 Task: Find connections with filter location Shāhpur with filter topic #branding with filter profile language English with filter current company M. Gheewala Global HR Consultants with filter school Acharya Nagarjuna University with filter industry Economic Programs with filter service category SupportTechnical Writing with filter keywords title Managing Partner
Action: Mouse moved to (518, 69)
Screenshot: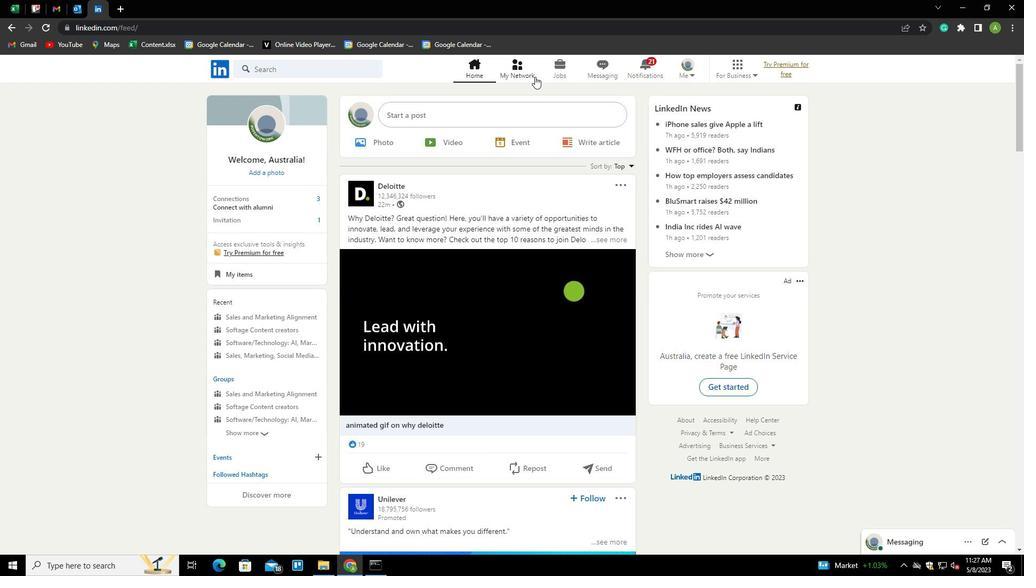 
Action: Mouse pressed left at (518, 69)
Screenshot: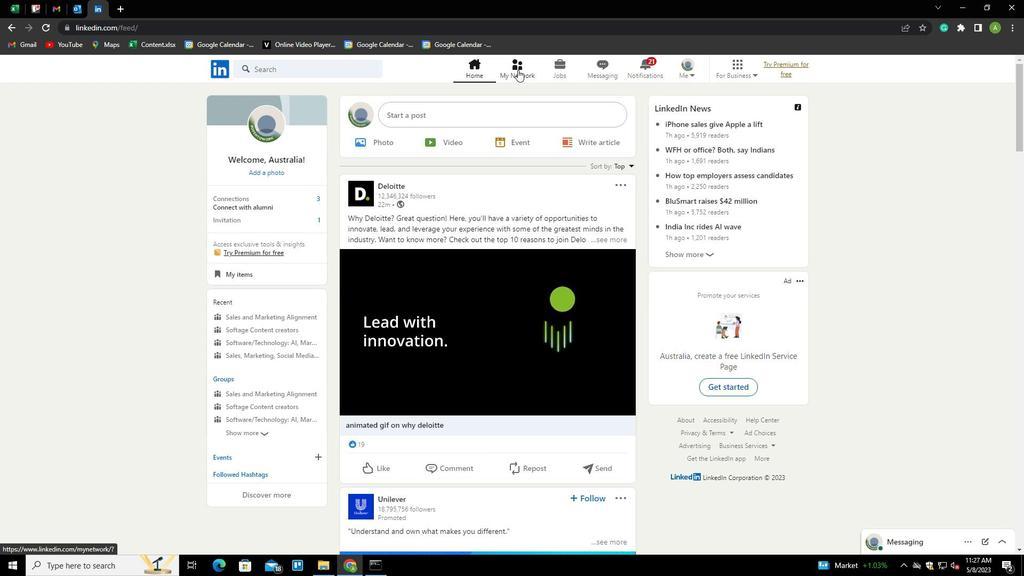 
Action: Mouse moved to (301, 125)
Screenshot: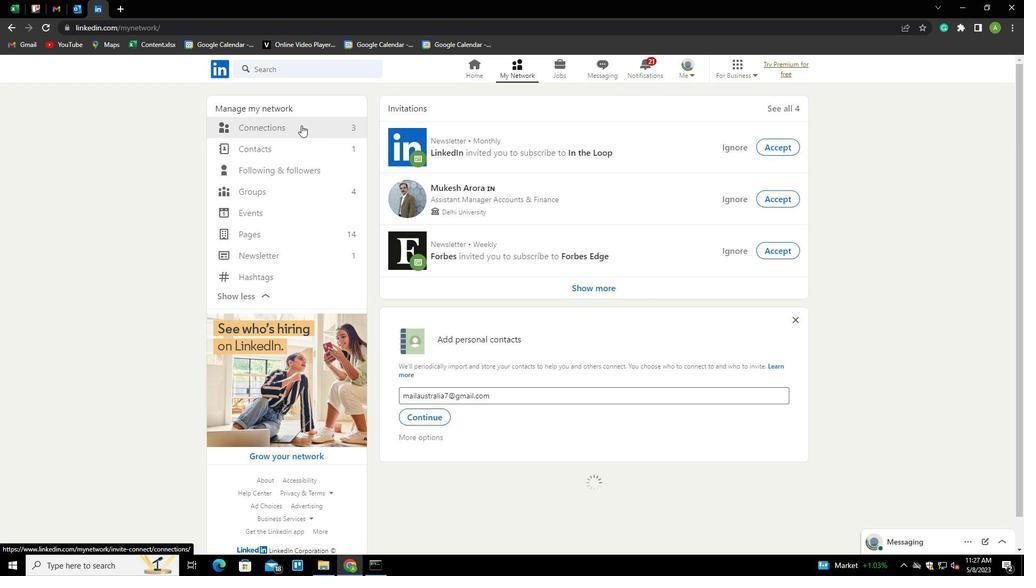 
Action: Mouse pressed left at (301, 125)
Screenshot: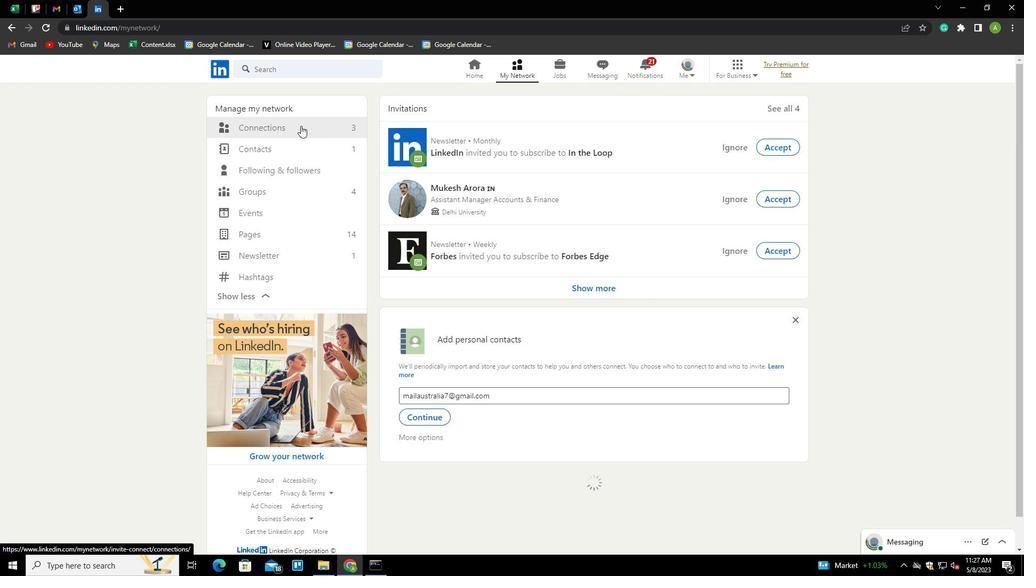 
Action: Mouse moved to (577, 131)
Screenshot: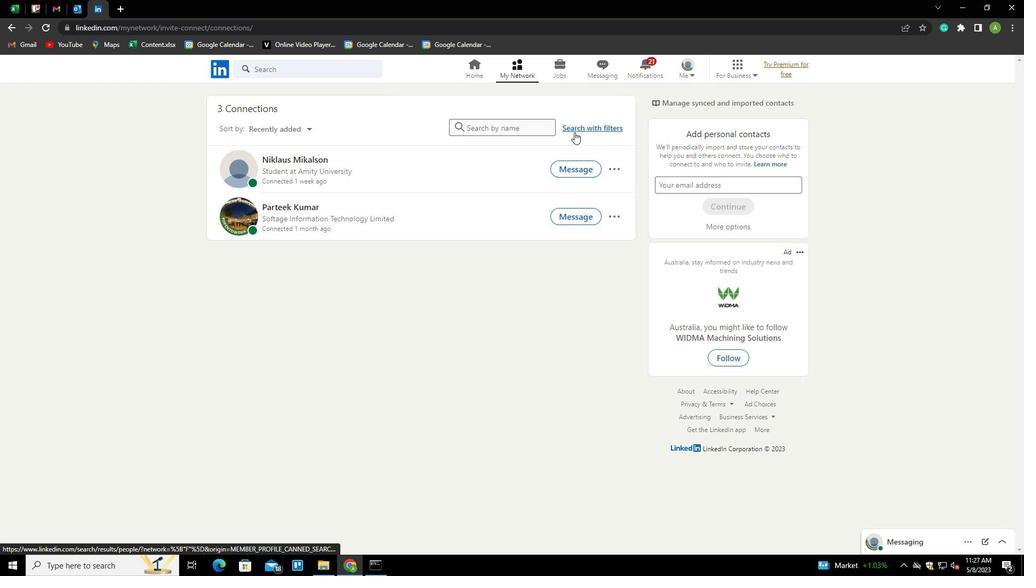 
Action: Mouse pressed left at (577, 131)
Screenshot: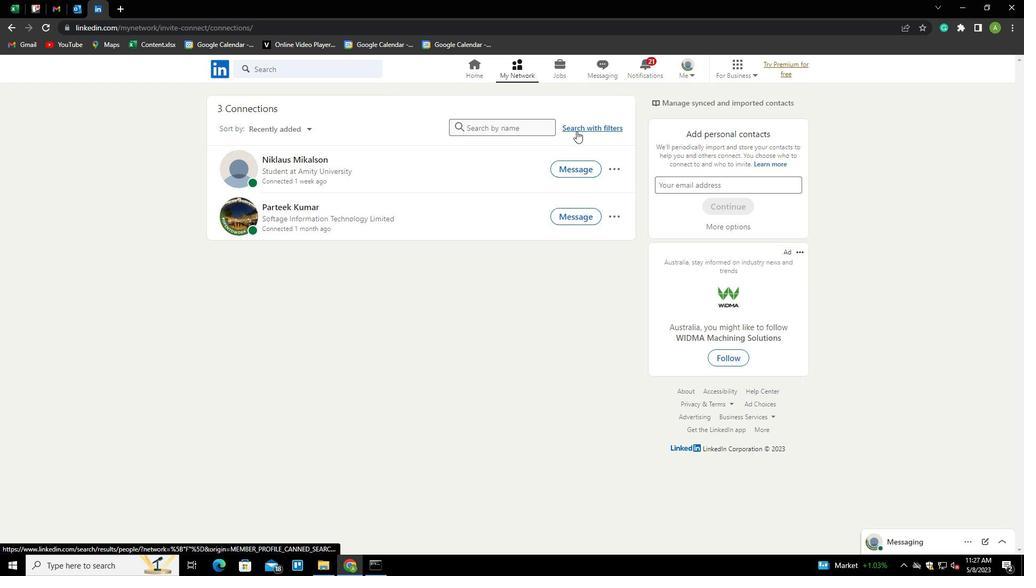 
Action: Mouse moved to (547, 103)
Screenshot: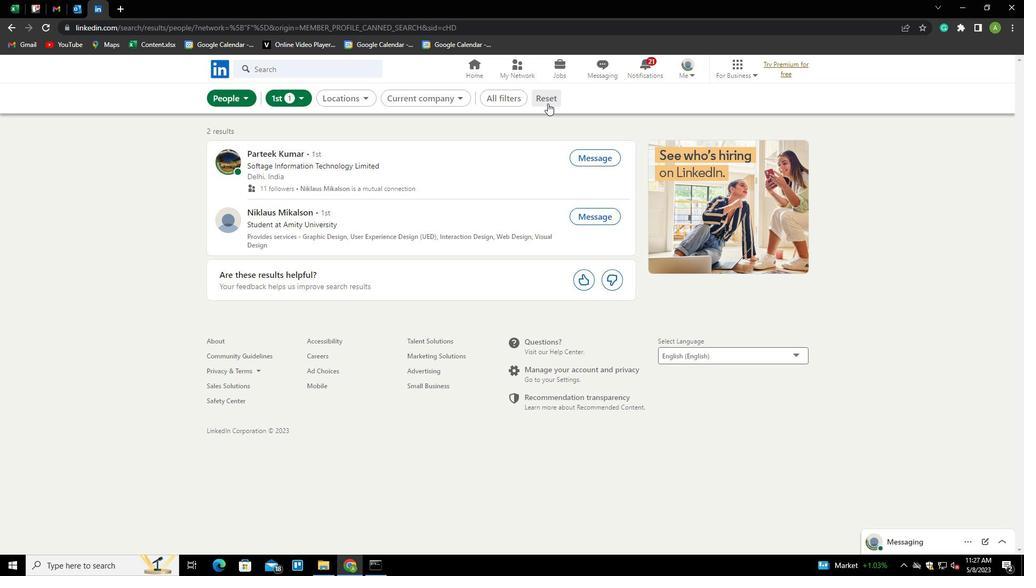 
Action: Mouse pressed left at (547, 103)
Screenshot: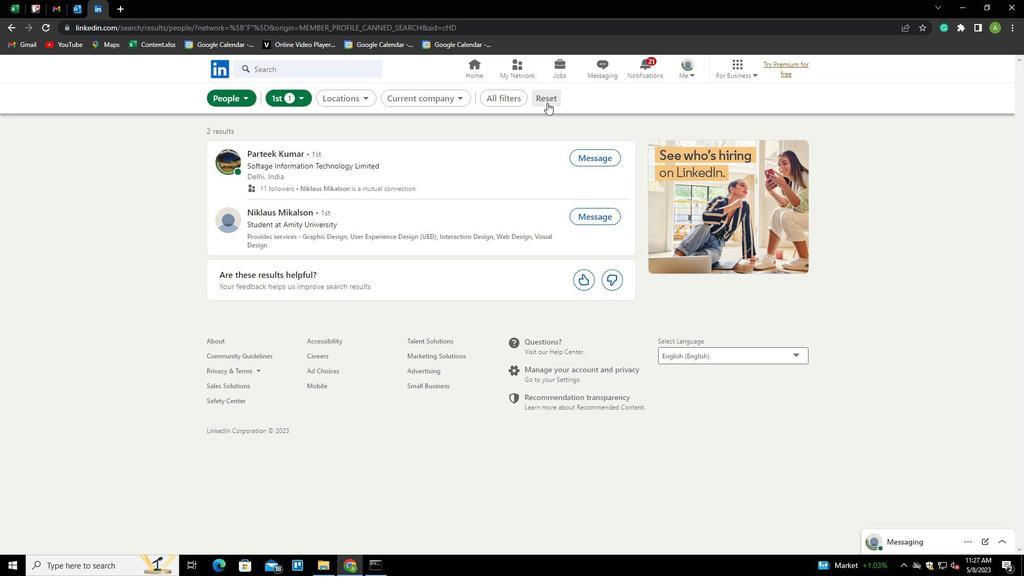 
Action: Mouse moved to (538, 101)
Screenshot: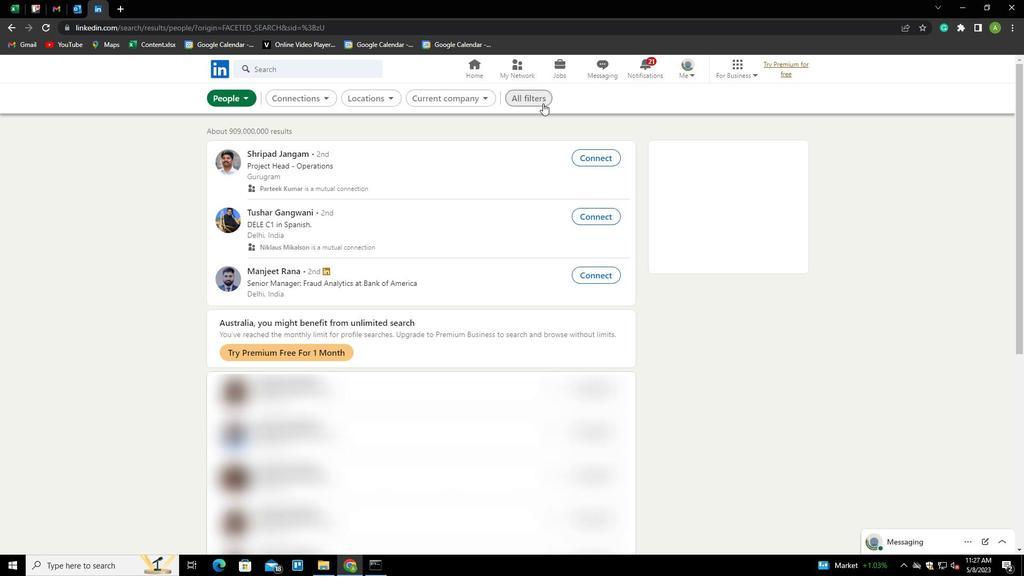 
Action: Mouse pressed left at (538, 101)
Screenshot: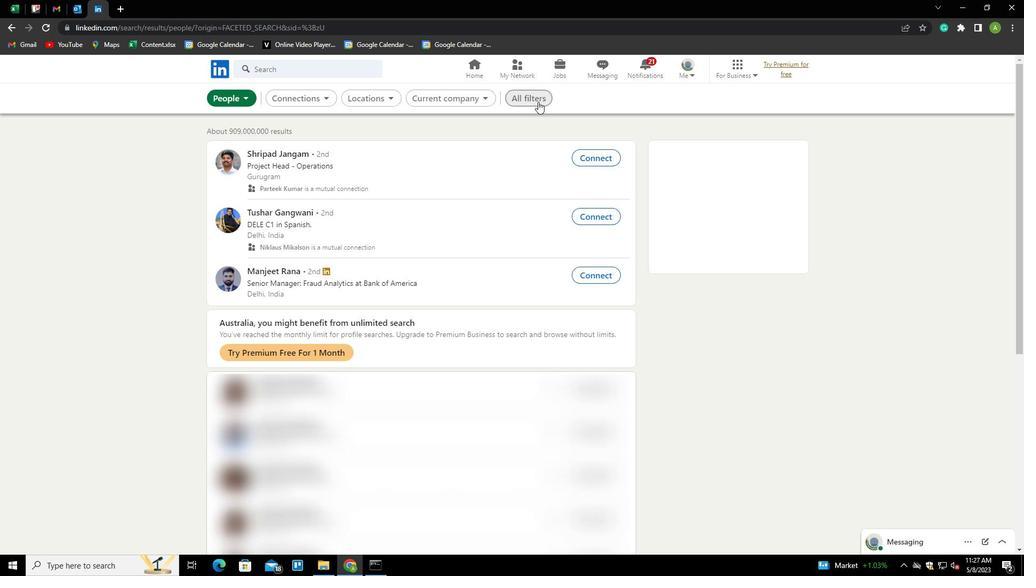 
Action: Mouse moved to (990, 309)
Screenshot: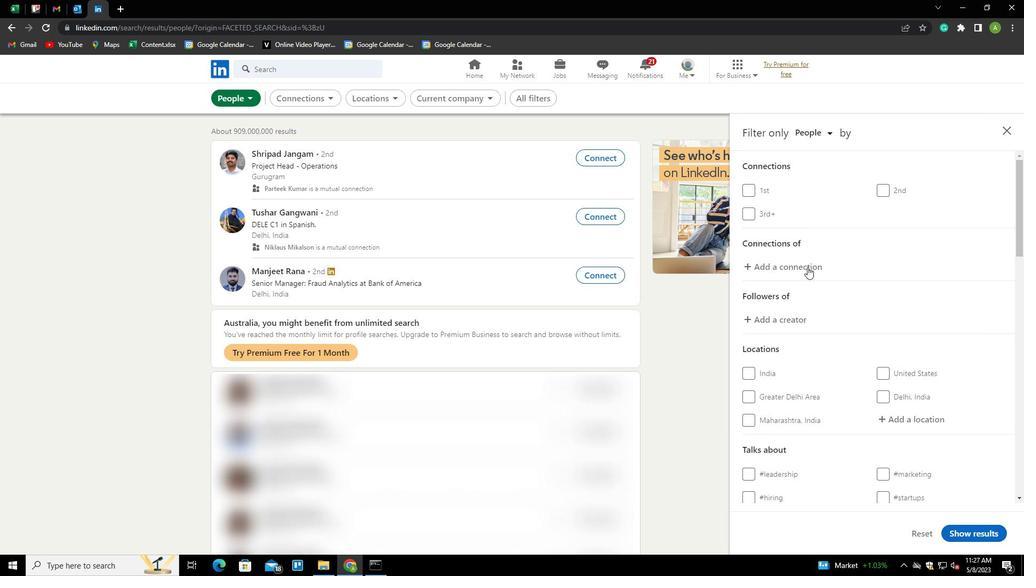 
Action: Mouse scrolled (990, 308) with delta (0, 0)
Screenshot: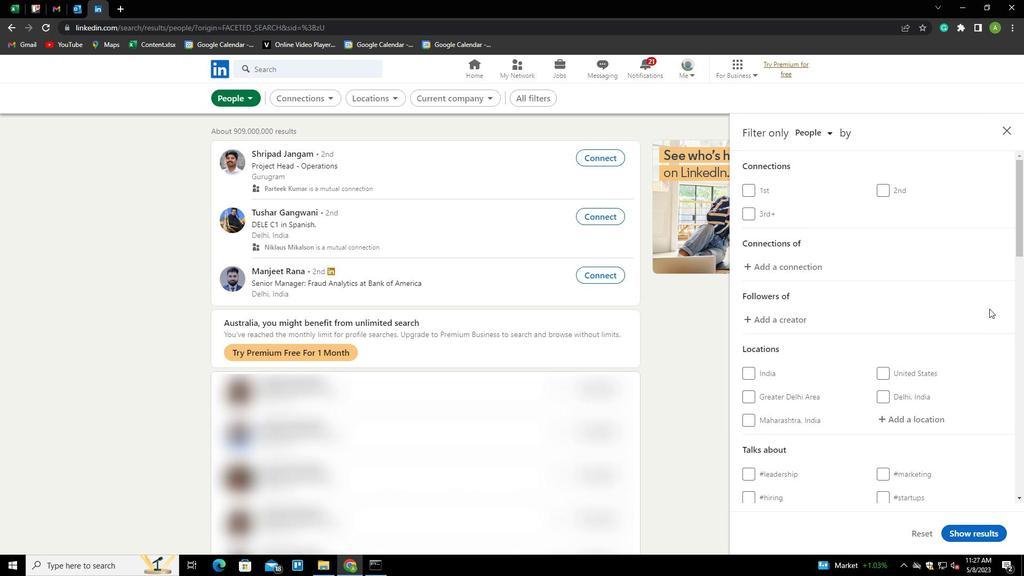 
Action: Mouse scrolled (990, 308) with delta (0, 0)
Screenshot: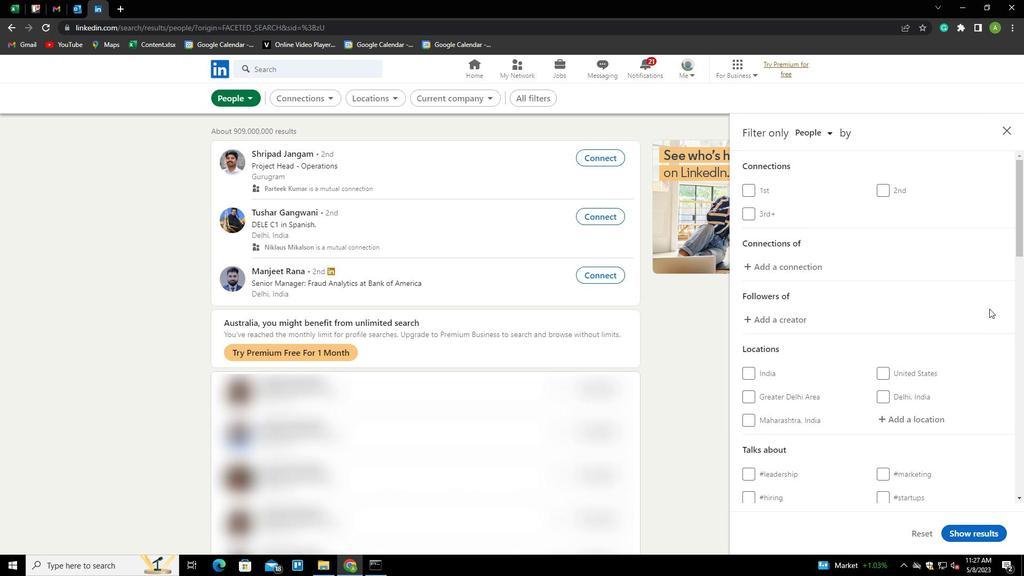 
Action: Mouse moved to (914, 312)
Screenshot: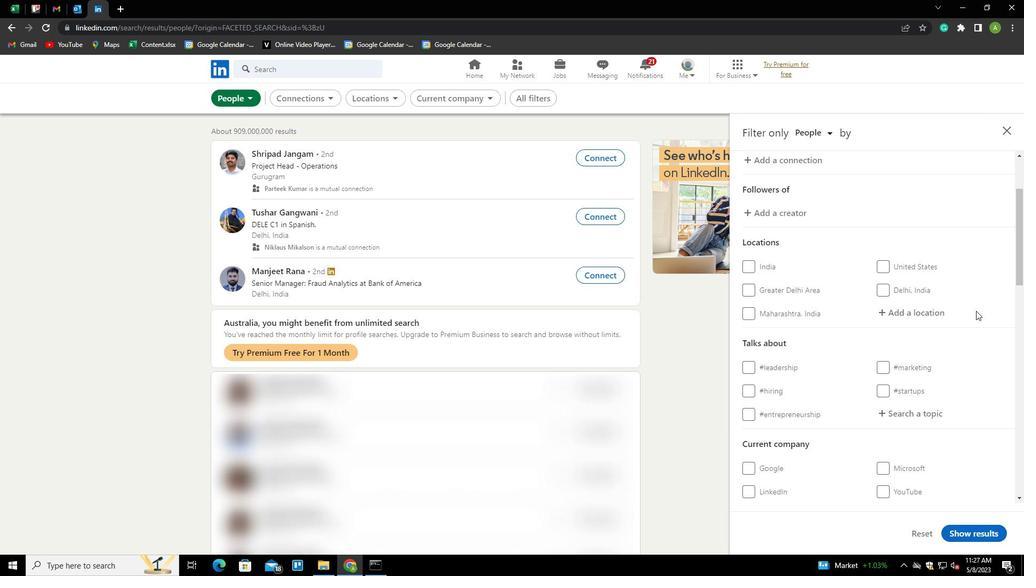 
Action: Mouse pressed left at (914, 312)
Screenshot: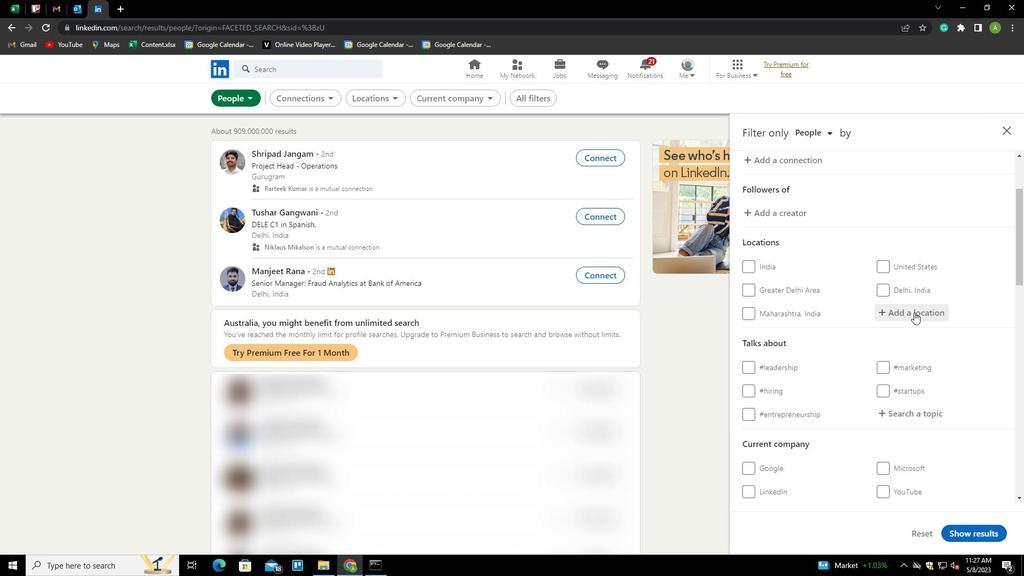 
Action: Key pressed <Key.shift><Key.shift><Key.shift><Key.shift><Key.shift><Key.shift><Key.shift><Key.shift>SHAHPUR<Key.down><Key.enter>
Screenshot: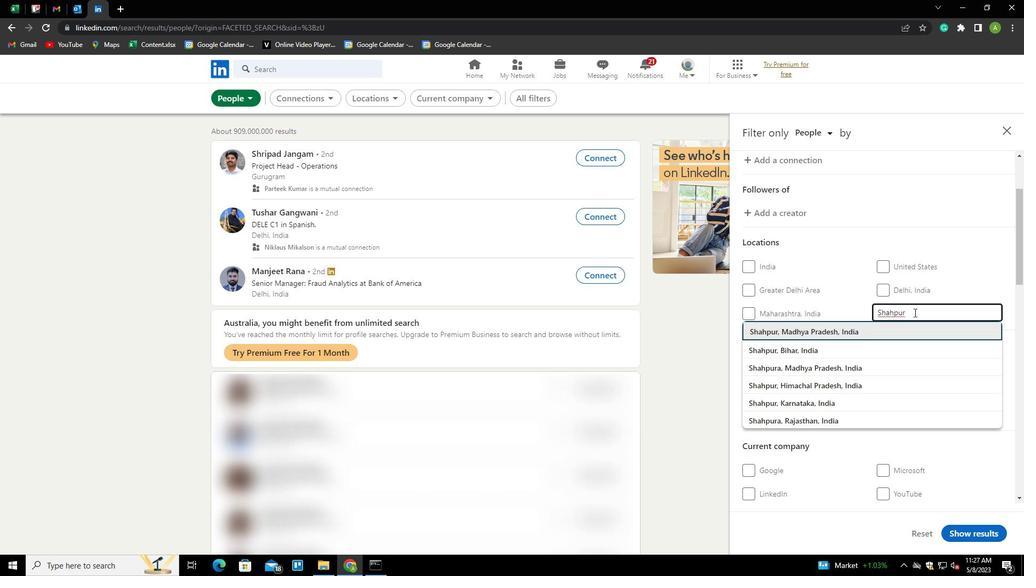 
Action: Mouse moved to (904, 317)
Screenshot: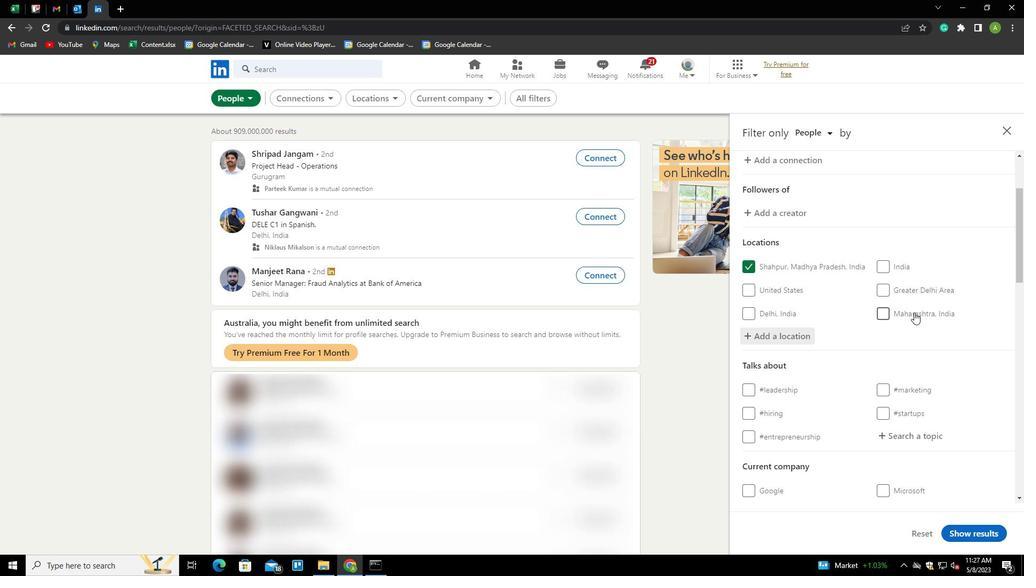 
Action: Mouse scrolled (904, 317) with delta (0, 0)
Screenshot: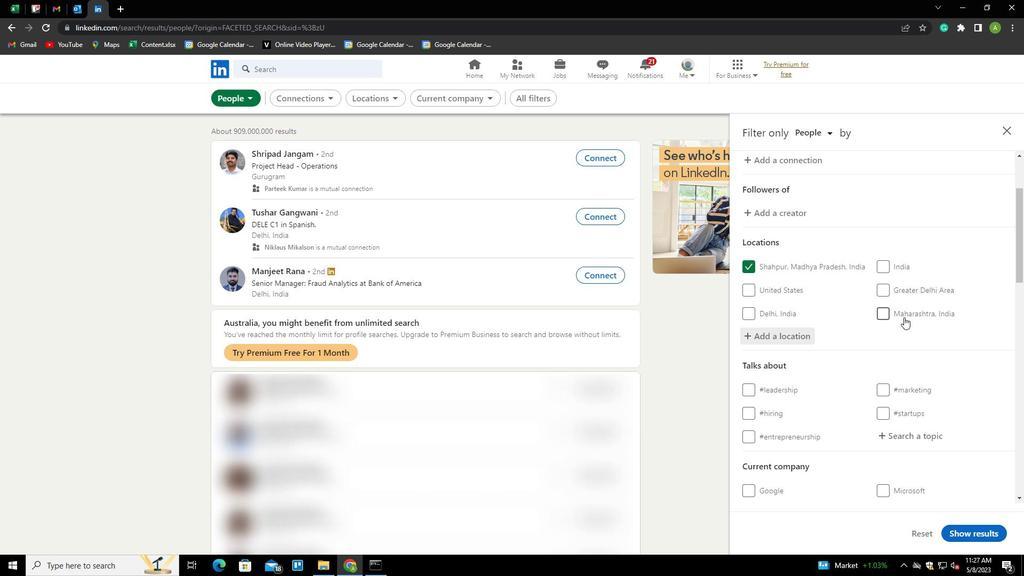 
Action: Mouse scrolled (904, 317) with delta (0, 0)
Screenshot: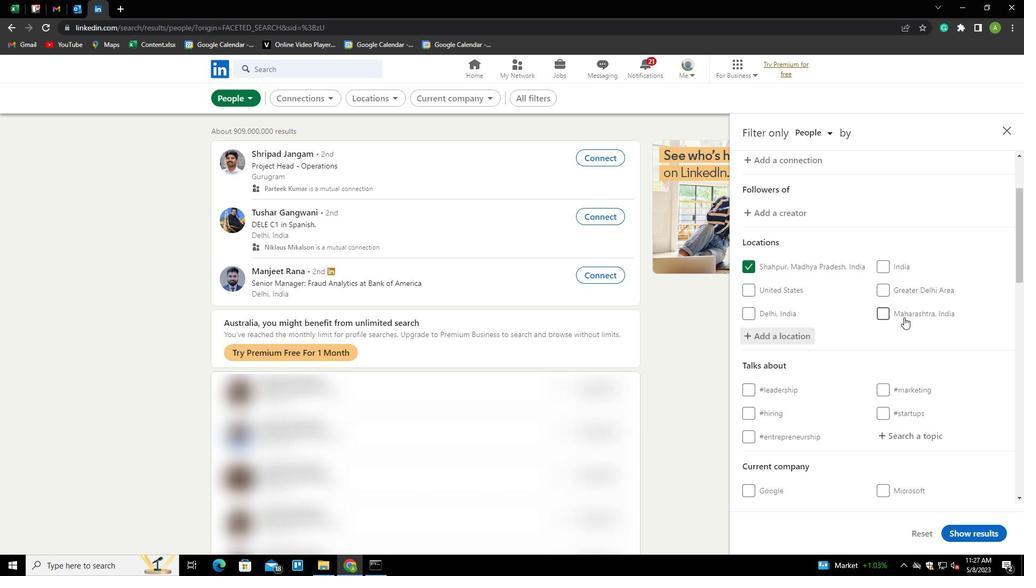 
Action: Mouse moved to (901, 334)
Screenshot: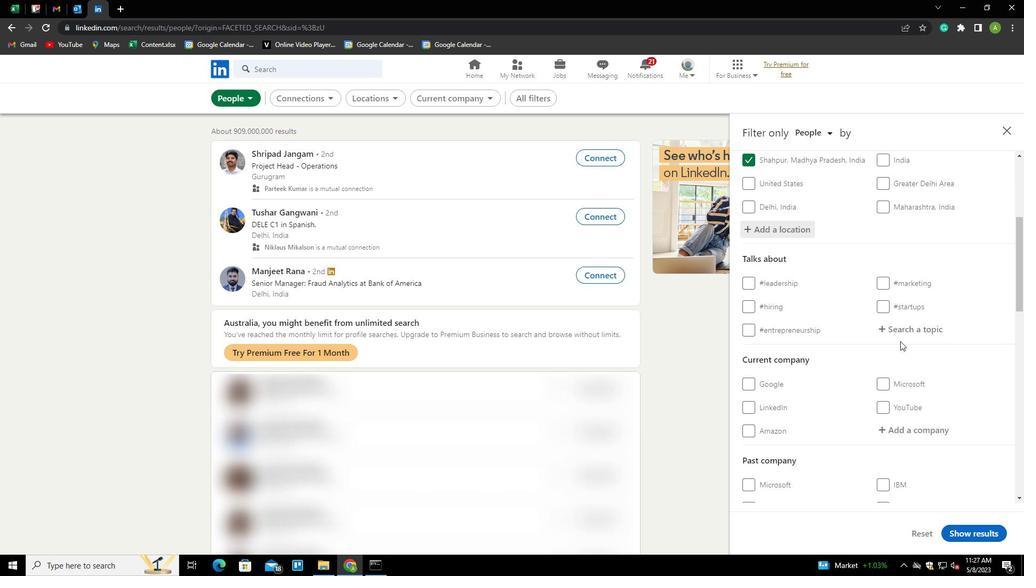 
Action: Mouse pressed left at (901, 334)
Screenshot: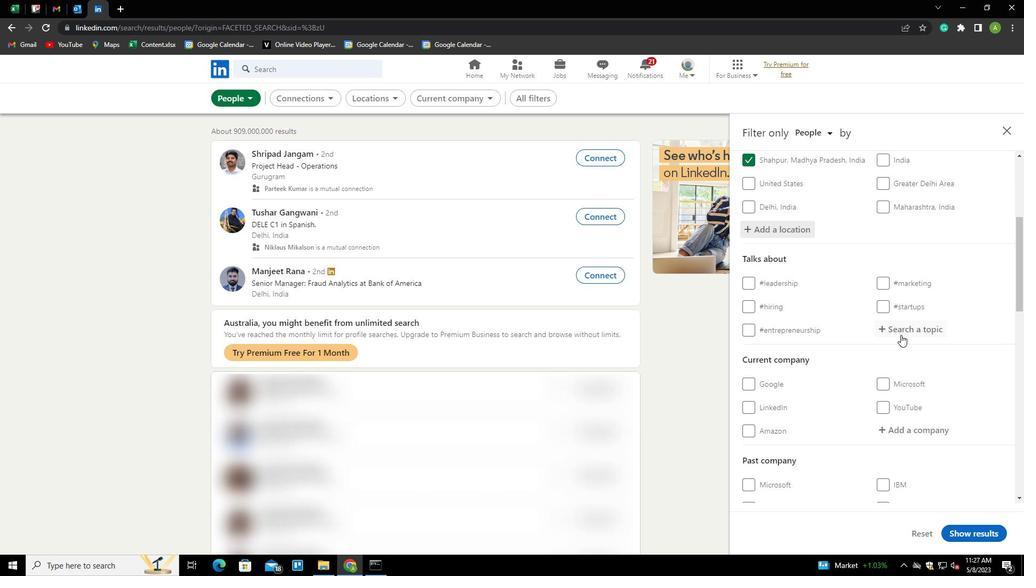 
Action: Key pressed BRANDING<Key.down><Key.enter>
Screenshot: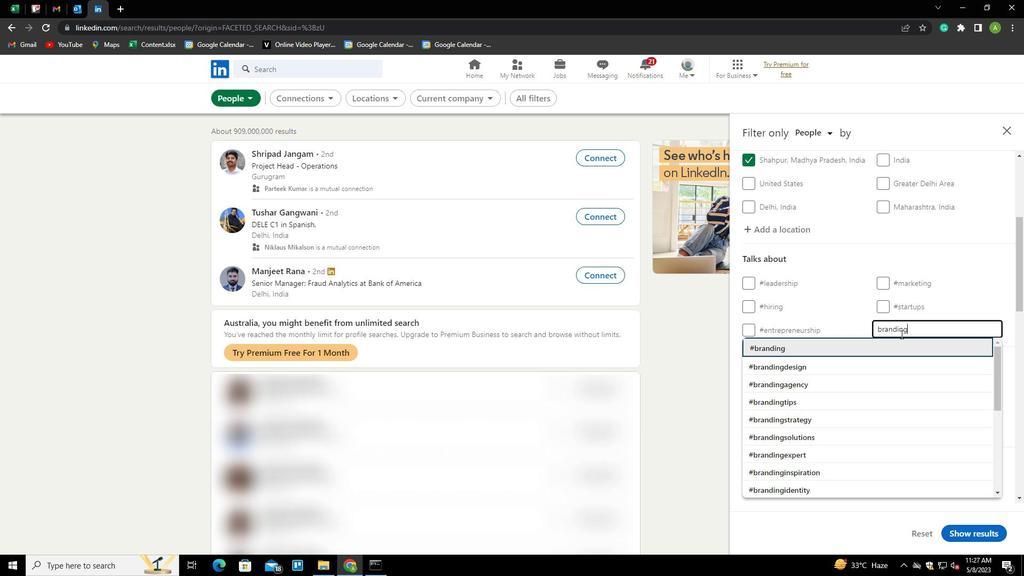 
Action: Mouse scrolled (901, 334) with delta (0, 0)
Screenshot: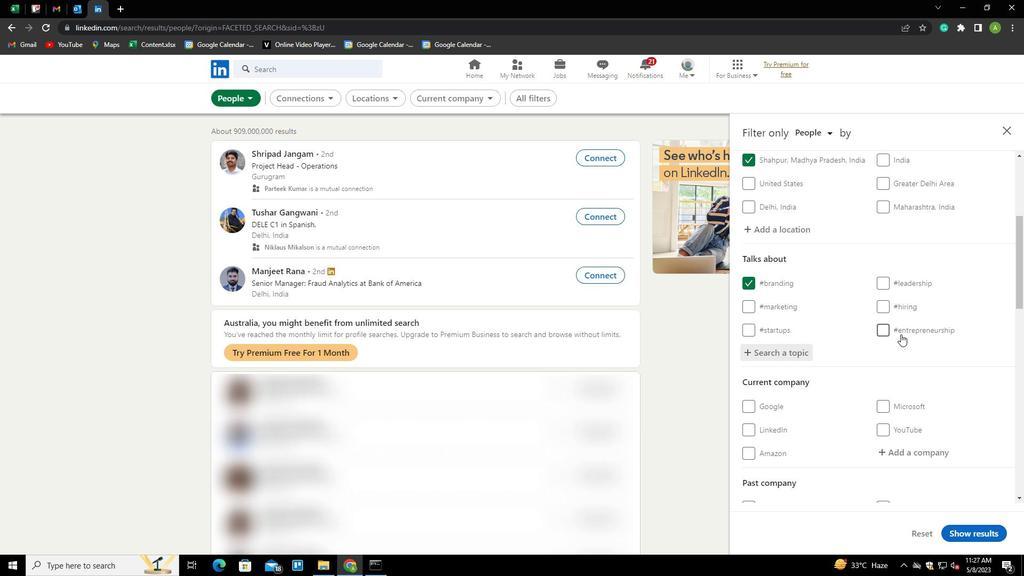 
Action: Mouse moved to (900, 335)
Screenshot: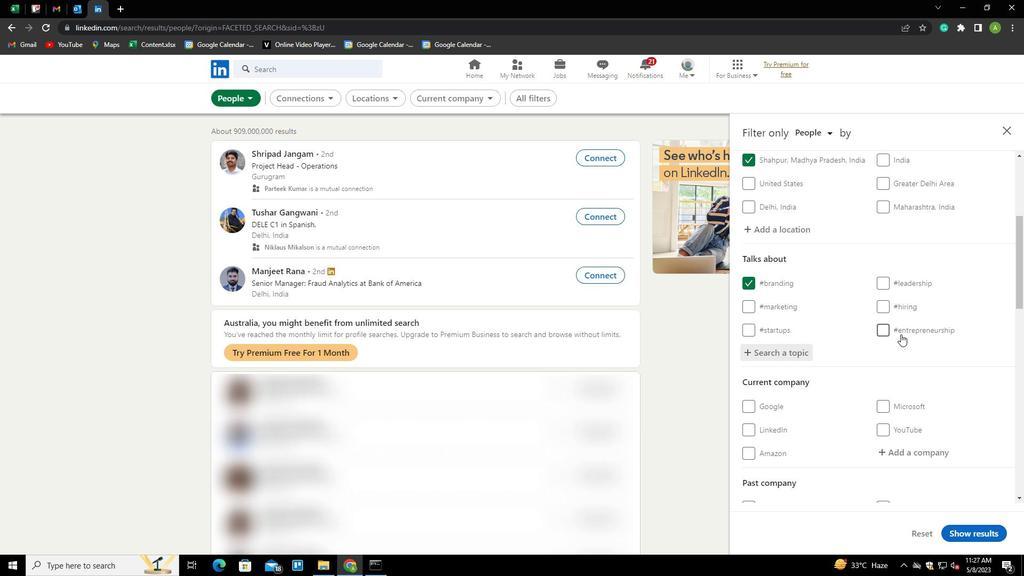 
Action: Mouse scrolled (900, 334) with delta (0, 0)
Screenshot: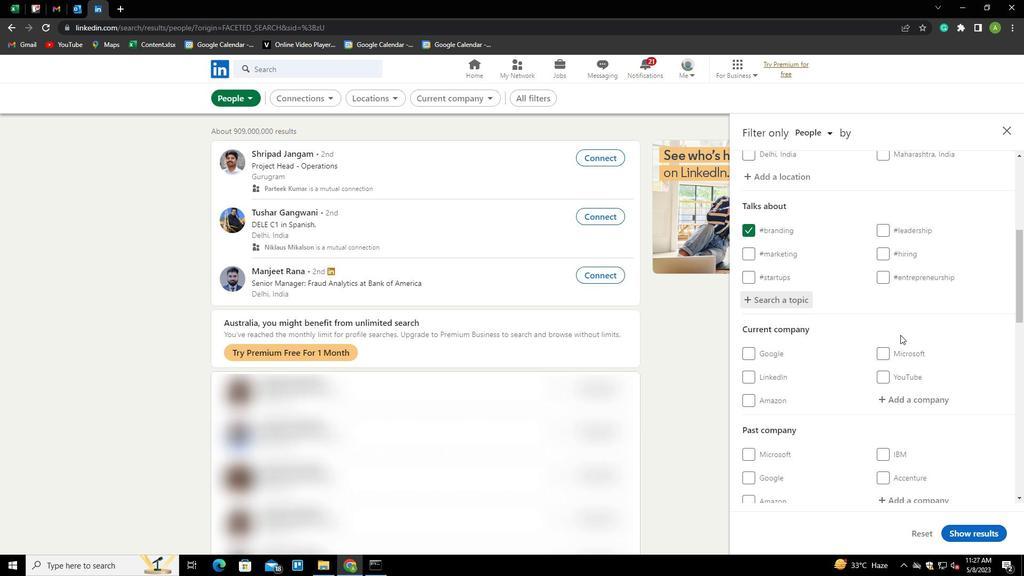 
Action: Mouse scrolled (900, 334) with delta (0, 0)
Screenshot: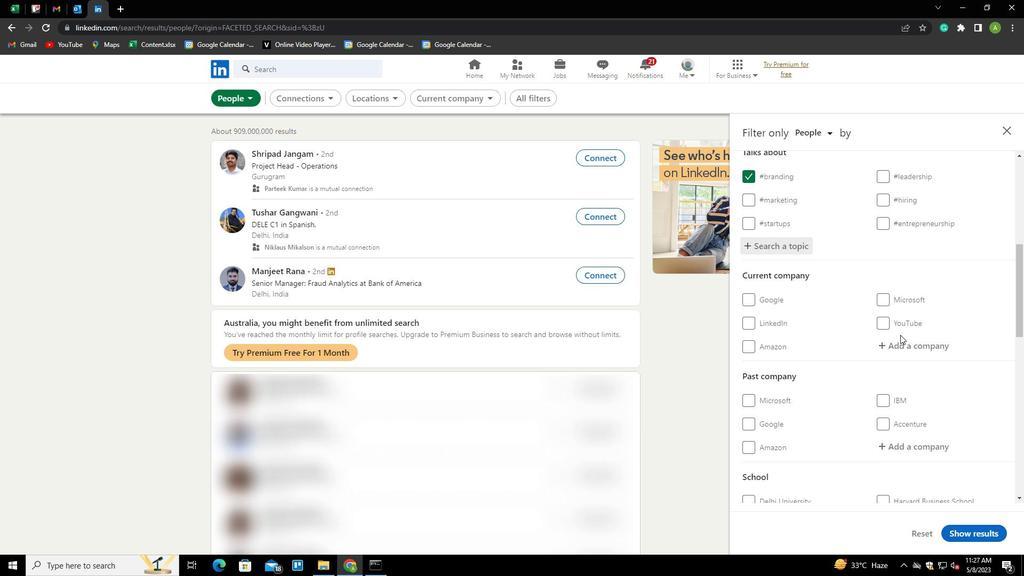 
Action: Mouse scrolled (900, 334) with delta (0, 0)
Screenshot: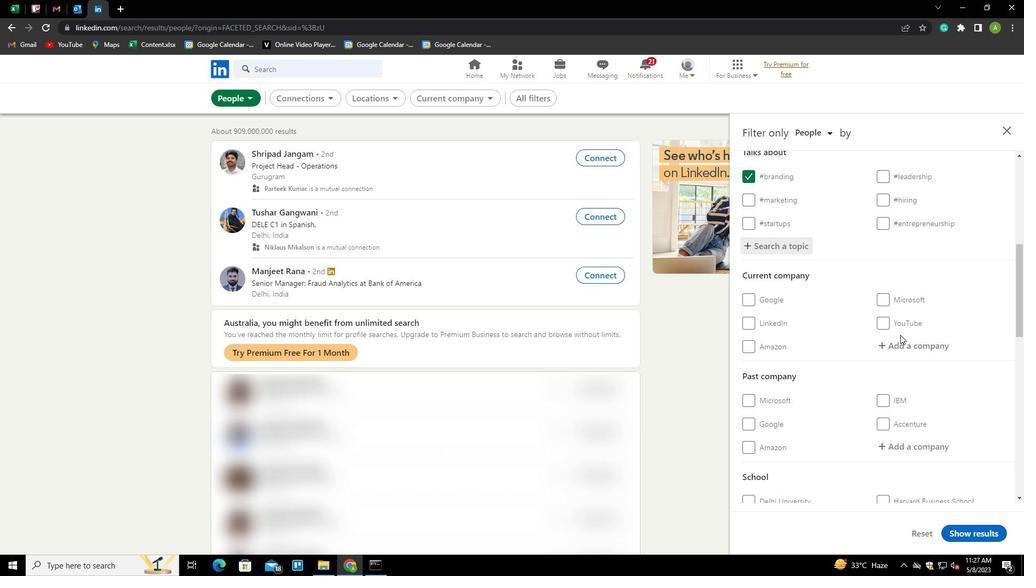 
Action: Mouse scrolled (900, 334) with delta (0, 0)
Screenshot: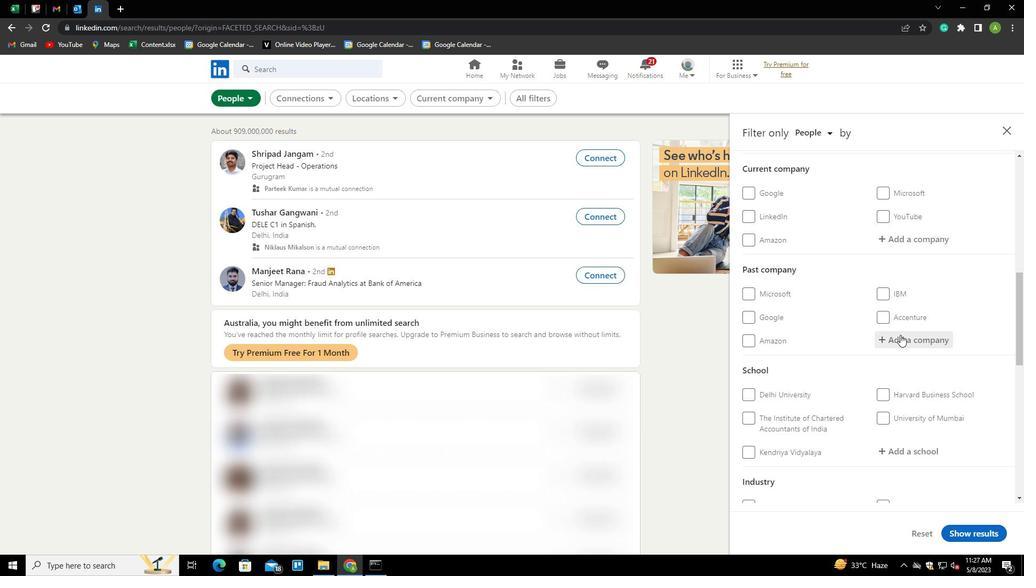 
Action: Mouse scrolled (900, 334) with delta (0, 0)
Screenshot: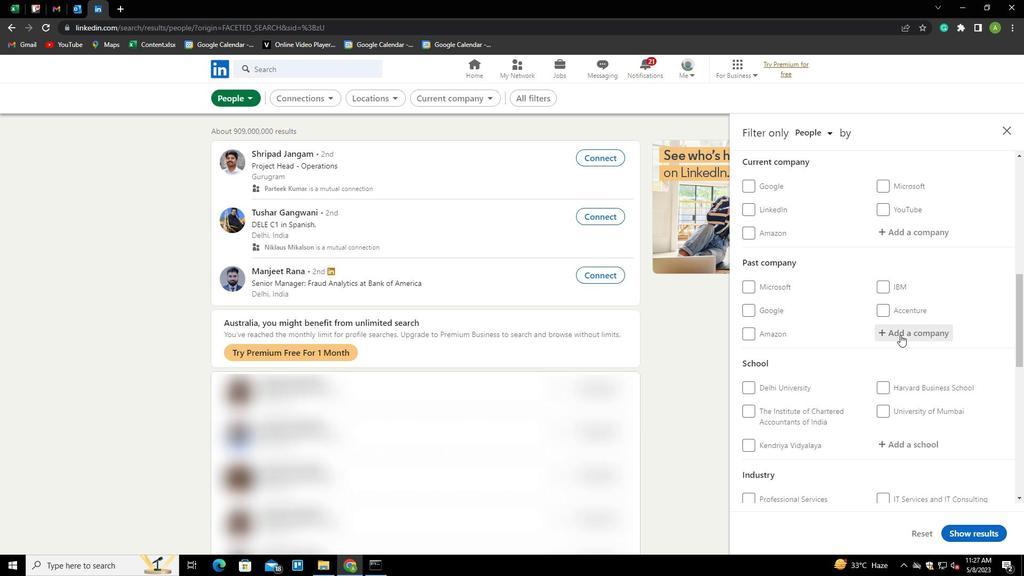 
Action: Mouse scrolled (900, 334) with delta (0, 0)
Screenshot: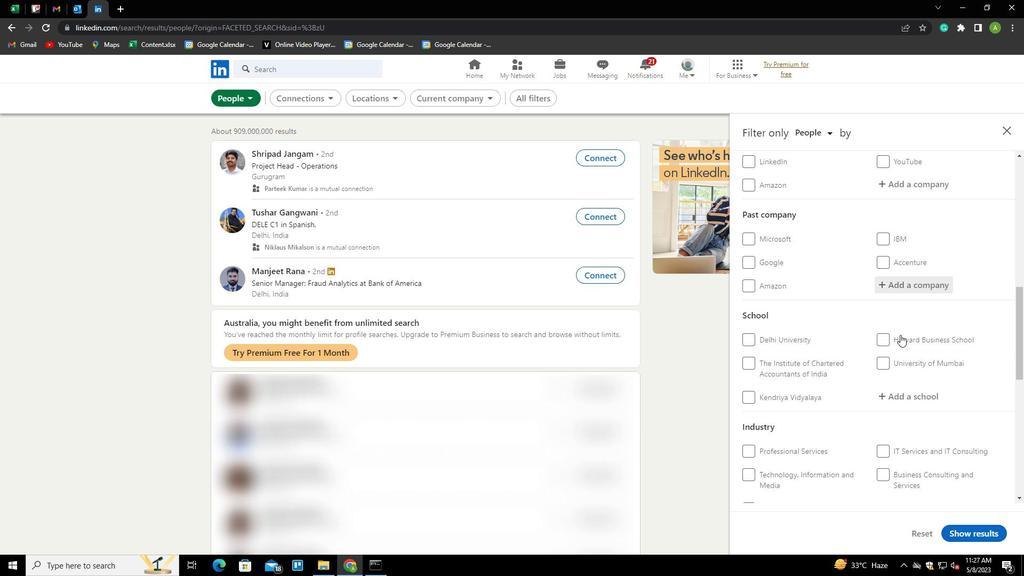 
Action: Mouse scrolled (900, 334) with delta (0, 0)
Screenshot: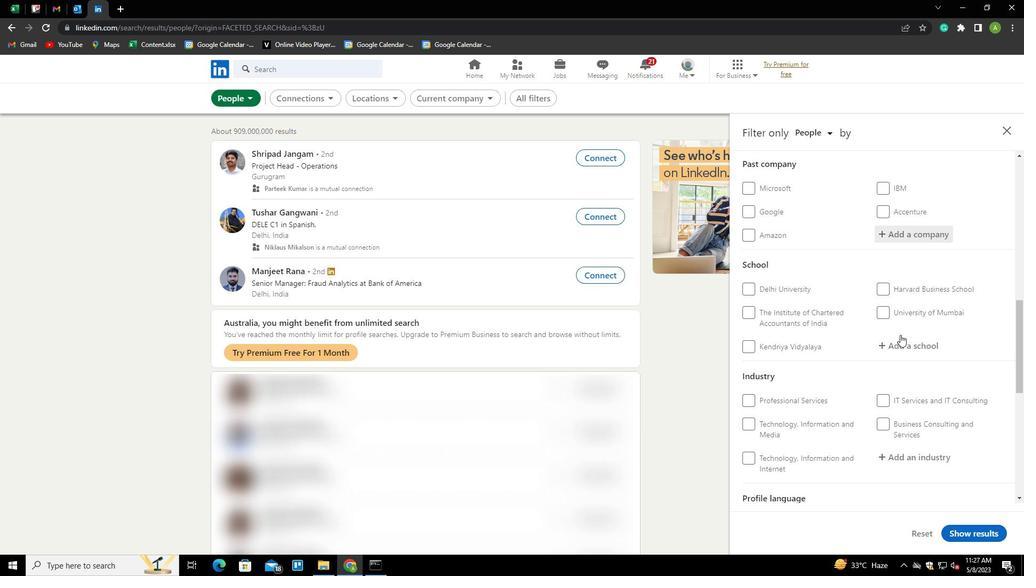 
Action: Mouse scrolled (900, 334) with delta (0, 0)
Screenshot: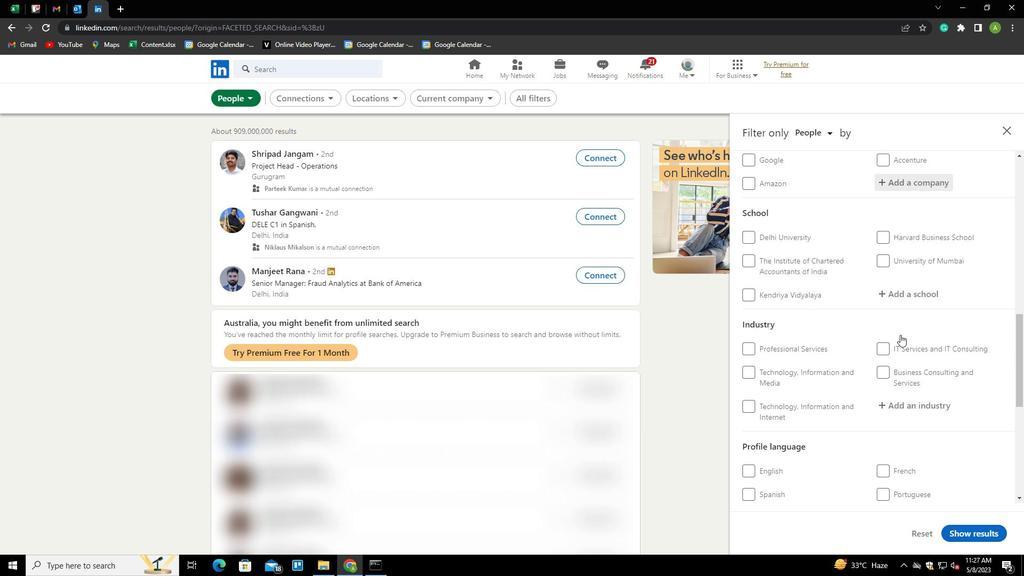 
Action: Mouse scrolled (900, 334) with delta (0, 0)
Screenshot: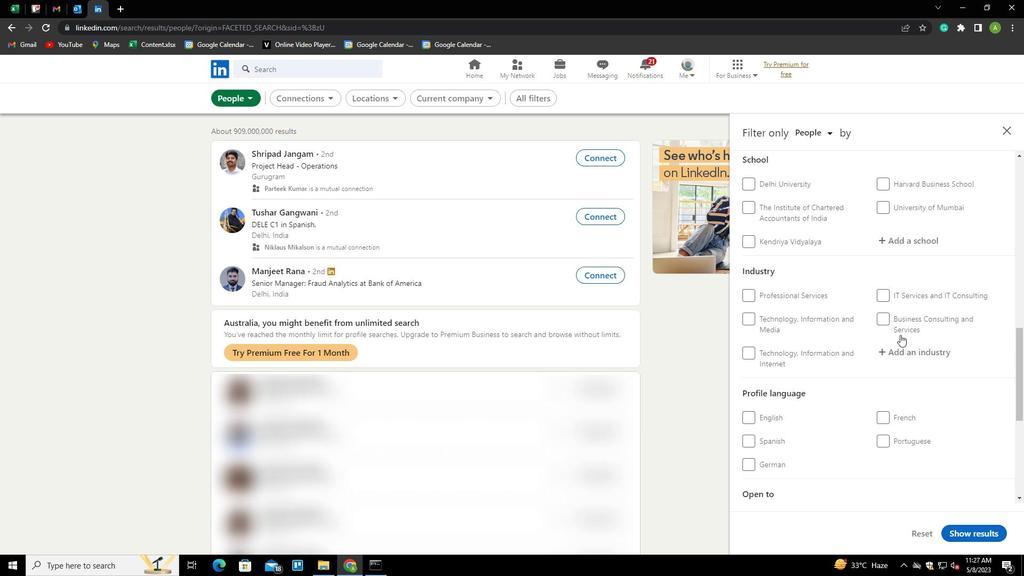 
Action: Mouse scrolled (900, 334) with delta (0, 0)
Screenshot: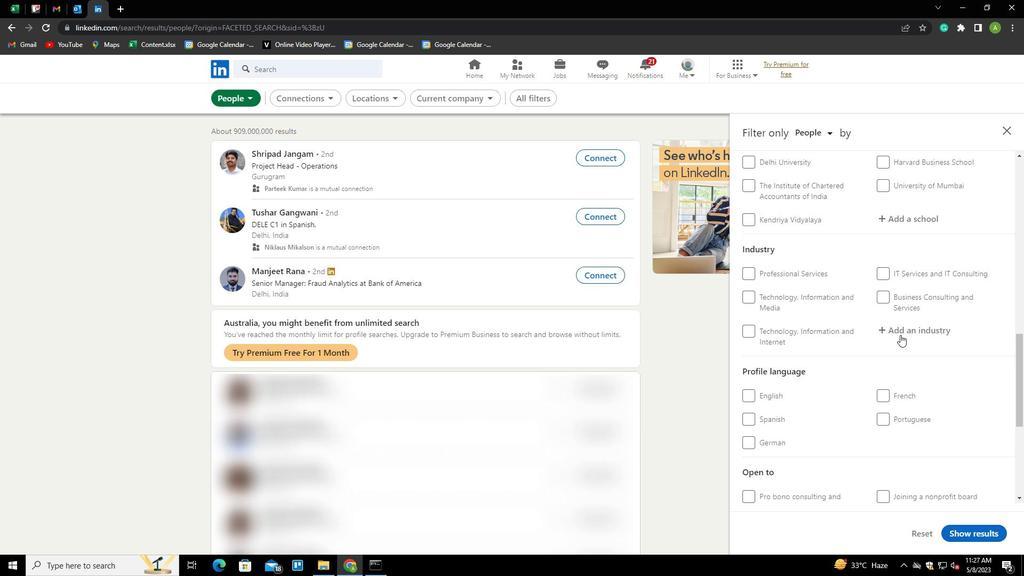 
Action: Mouse moved to (764, 258)
Screenshot: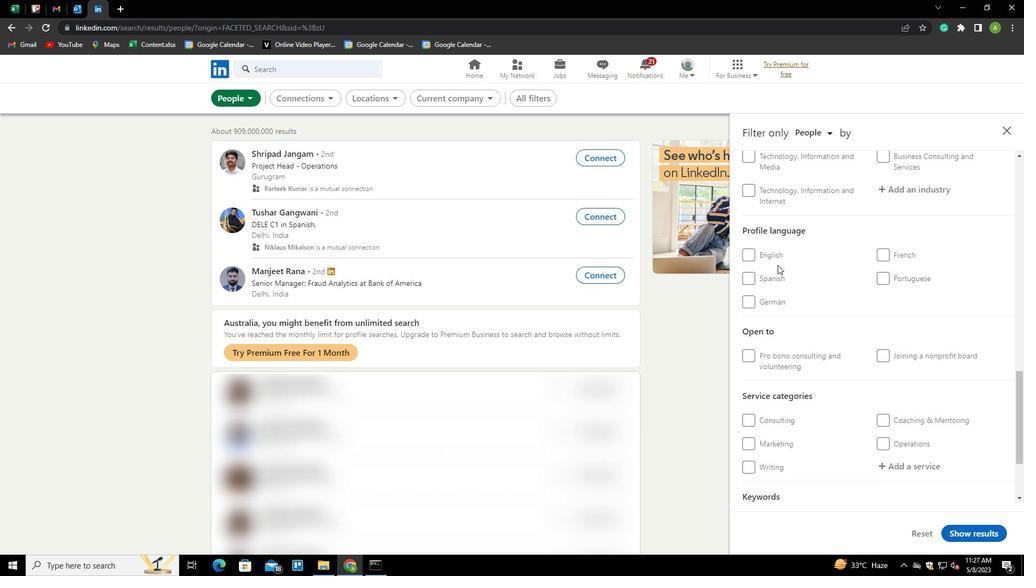
Action: Mouse pressed left at (764, 258)
Screenshot: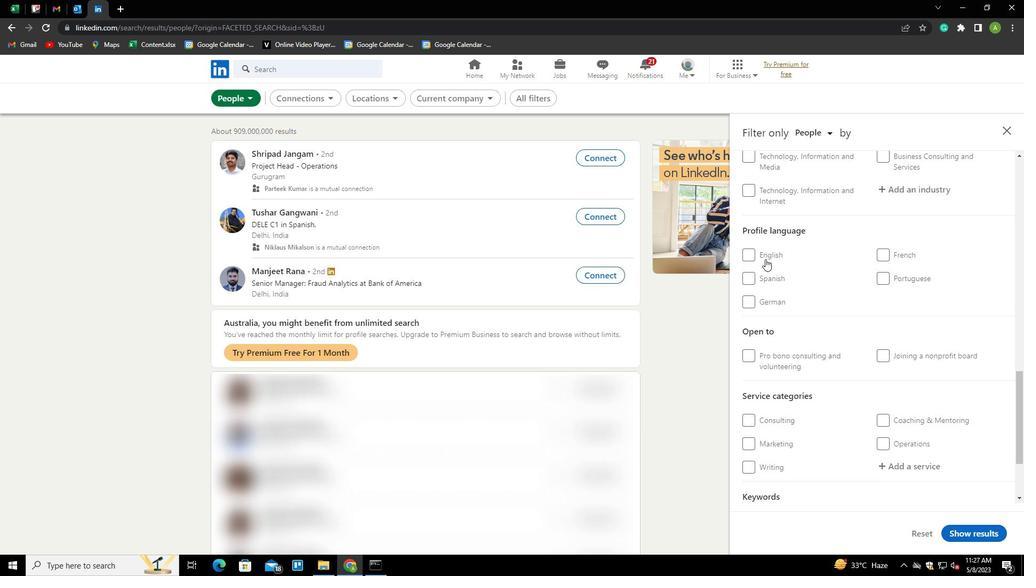 
Action: Mouse moved to (907, 254)
Screenshot: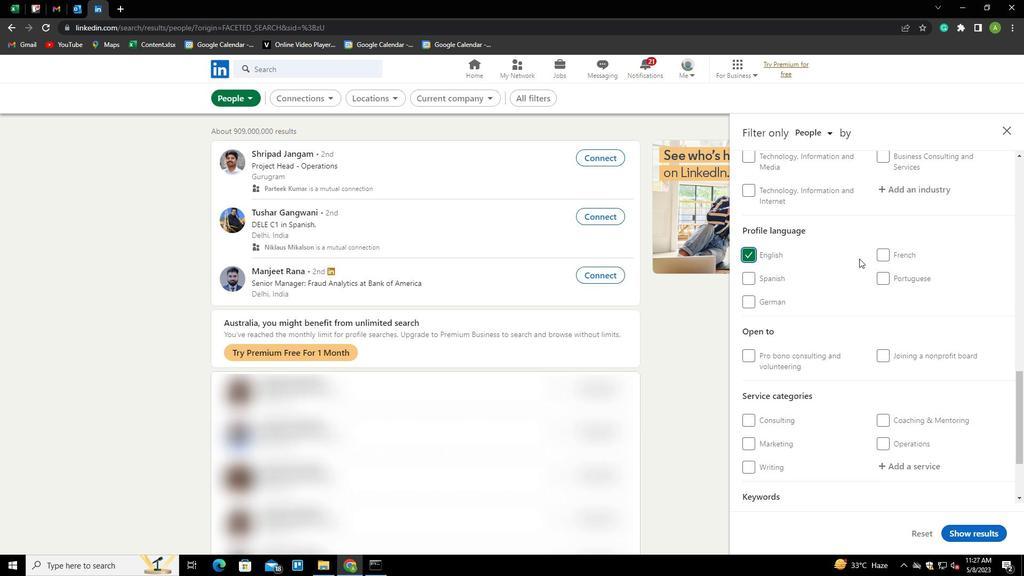 
Action: Mouse scrolled (907, 254) with delta (0, 0)
Screenshot: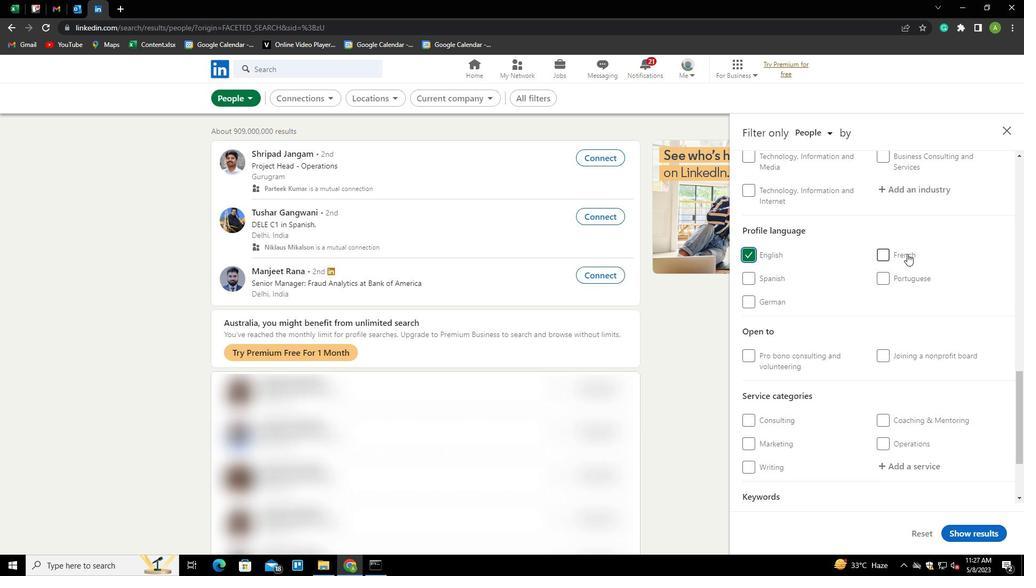 
Action: Mouse scrolled (907, 254) with delta (0, 0)
Screenshot: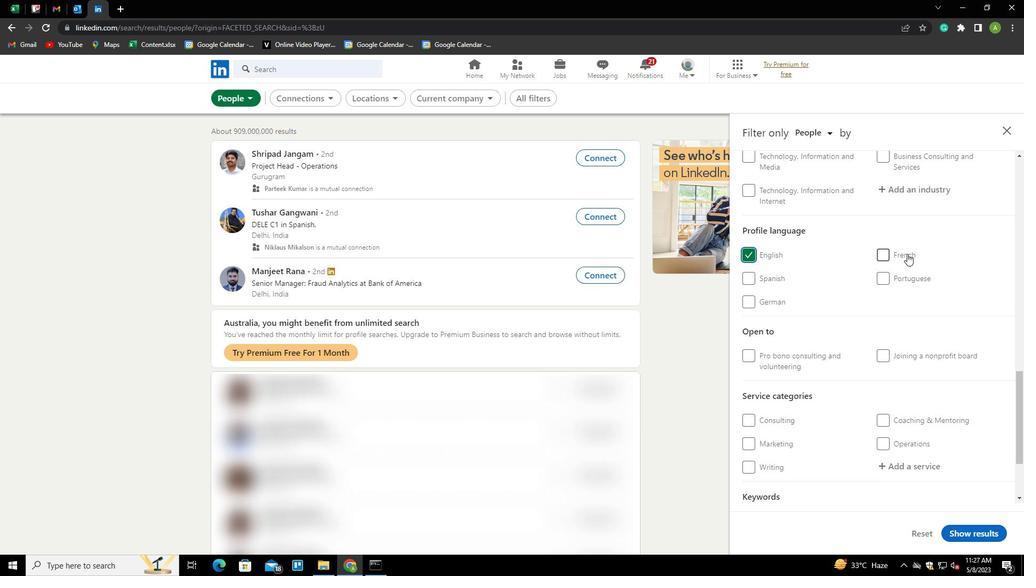 
Action: Mouse scrolled (907, 254) with delta (0, 0)
Screenshot: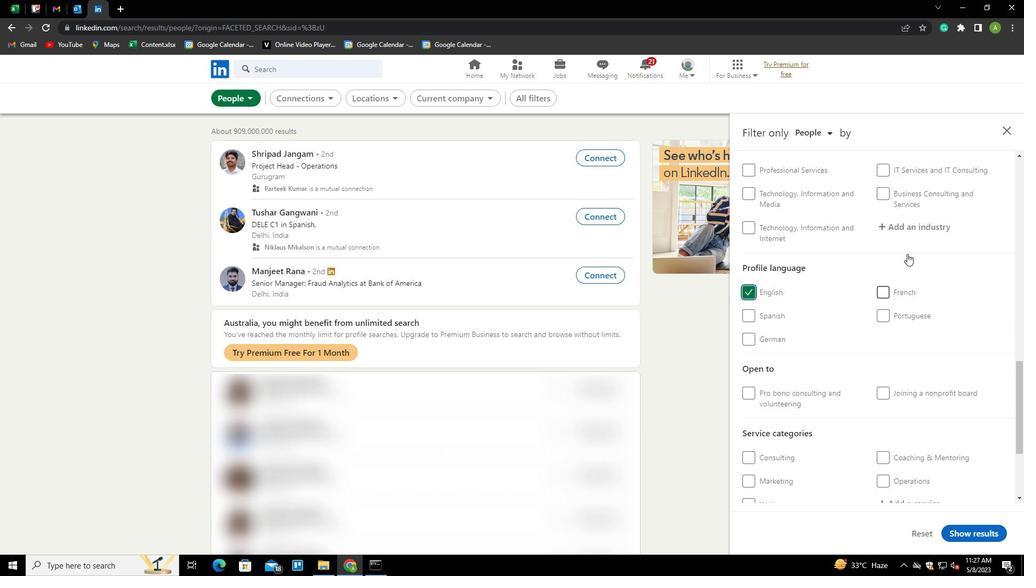 
Action: Mouse scrolled (907, 254) with delta (0, 0)
Screenshot: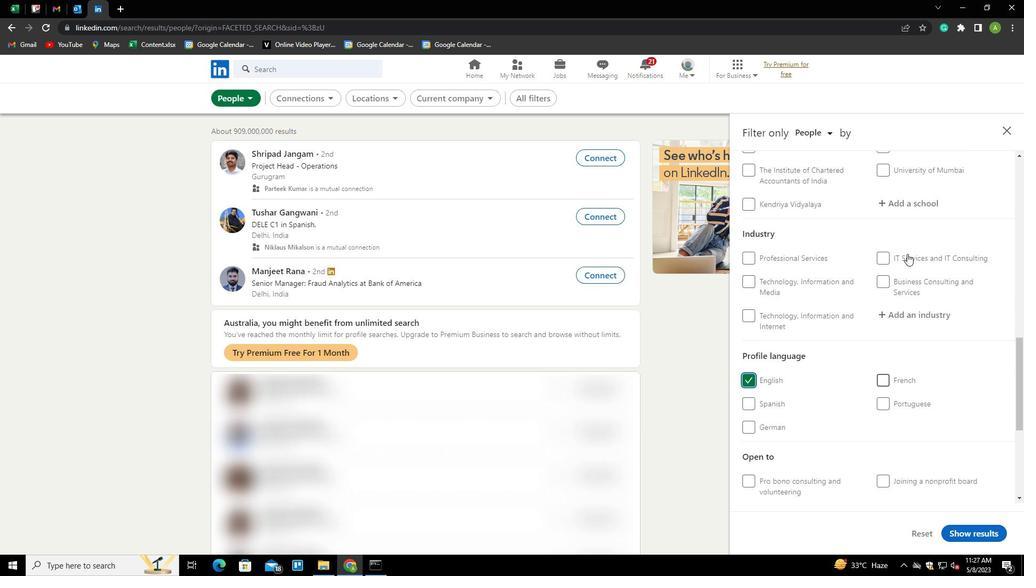 
Action: Mouse scrolled (907, 254) with delta (0, 0)
Screenshot: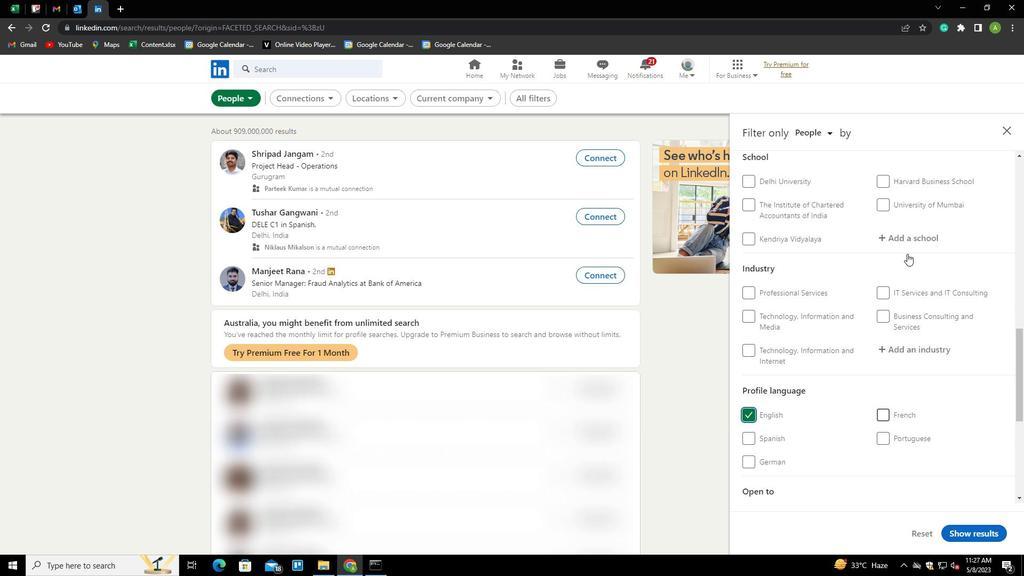 
Action: Mouse scrolled (907, 254) with delta (0, 0)
Screenshot: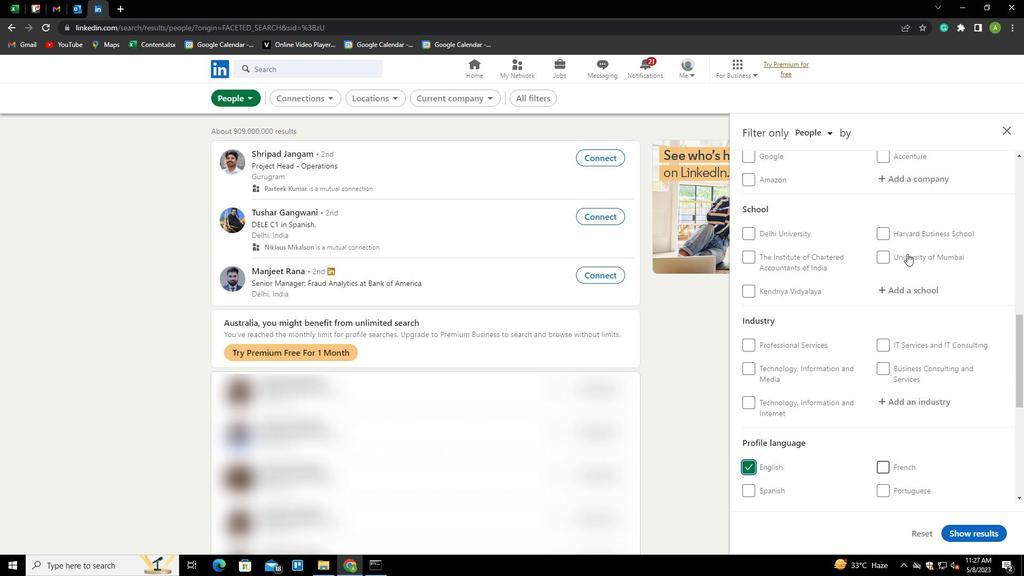 
Action: Mouse scrolled (907, 254) with delta (0, 0)
Screenshot: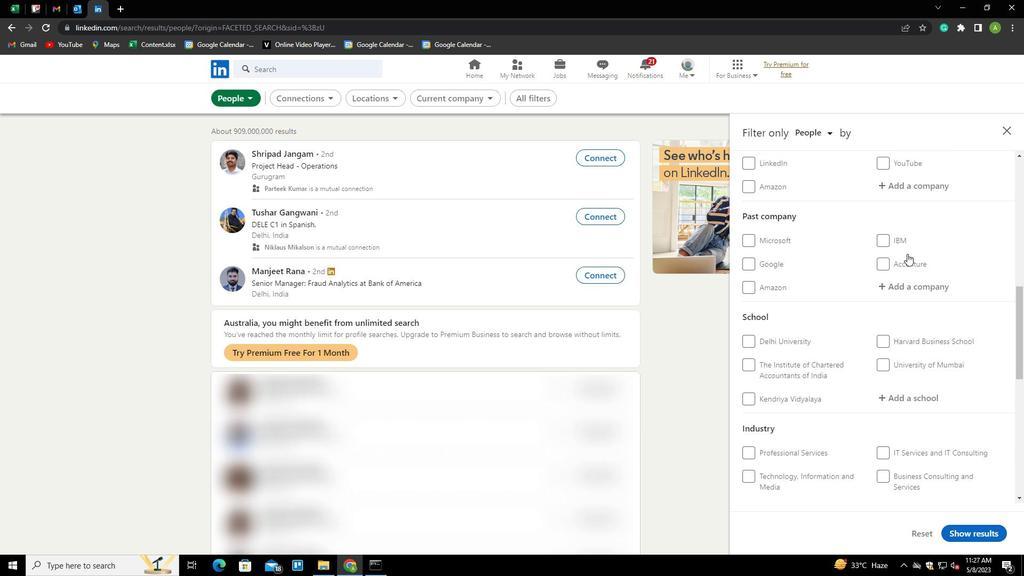 
Action: Mouse scrolled (907, 254) with delta (0, 0)
Screenshot: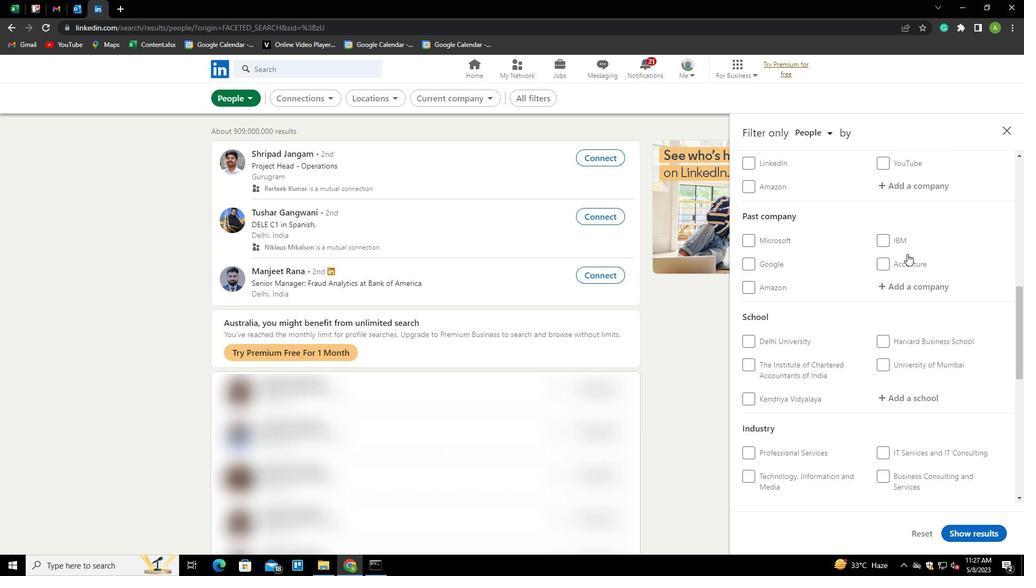 
Action: Mouse scrolled (907, 254) with delta (0, 0)
Screenshot: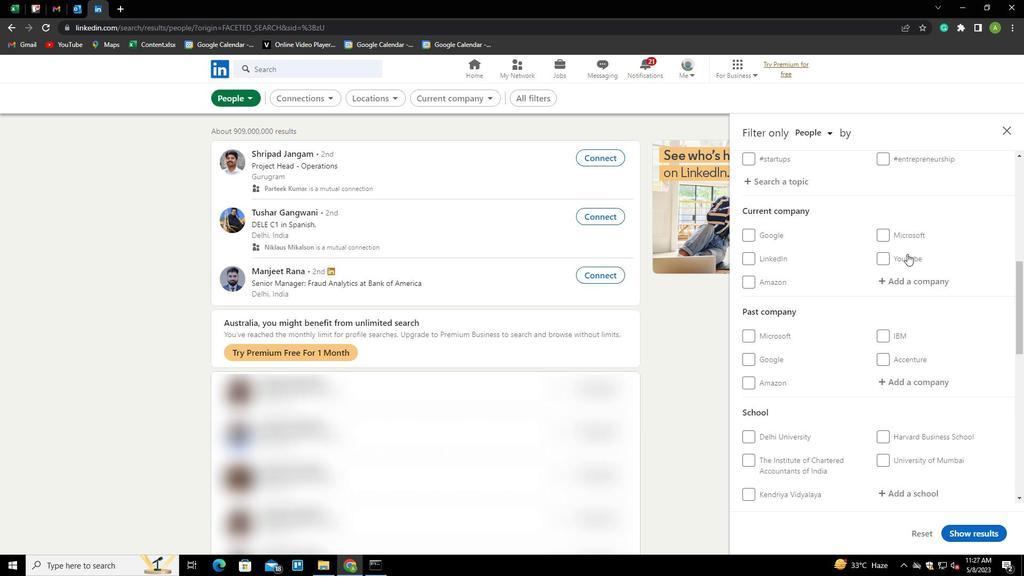
Action: Mouse moved to (903, 340)
Screenshot: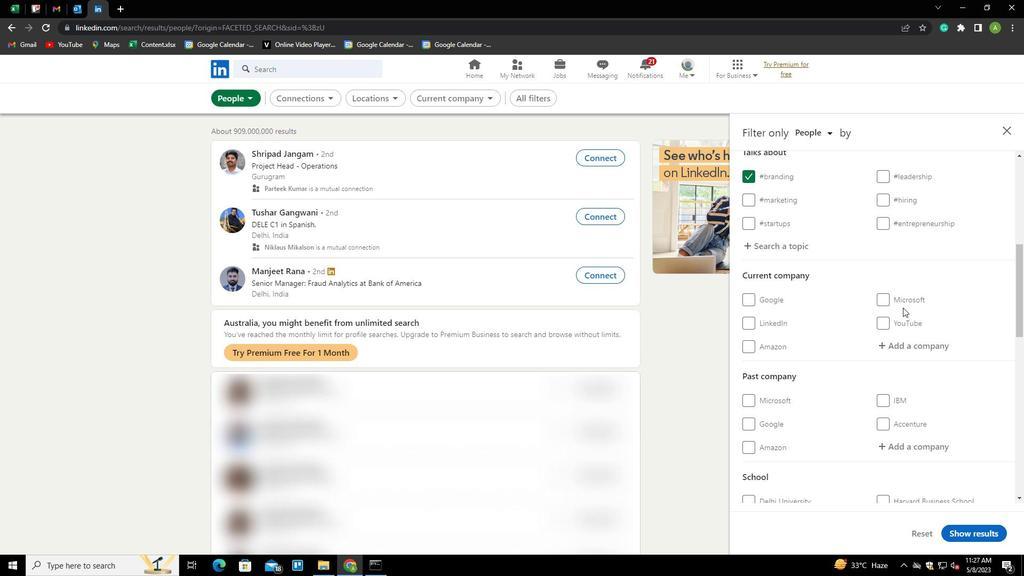 
Action: Mouse pressed left at (903, 340)
Screenshot: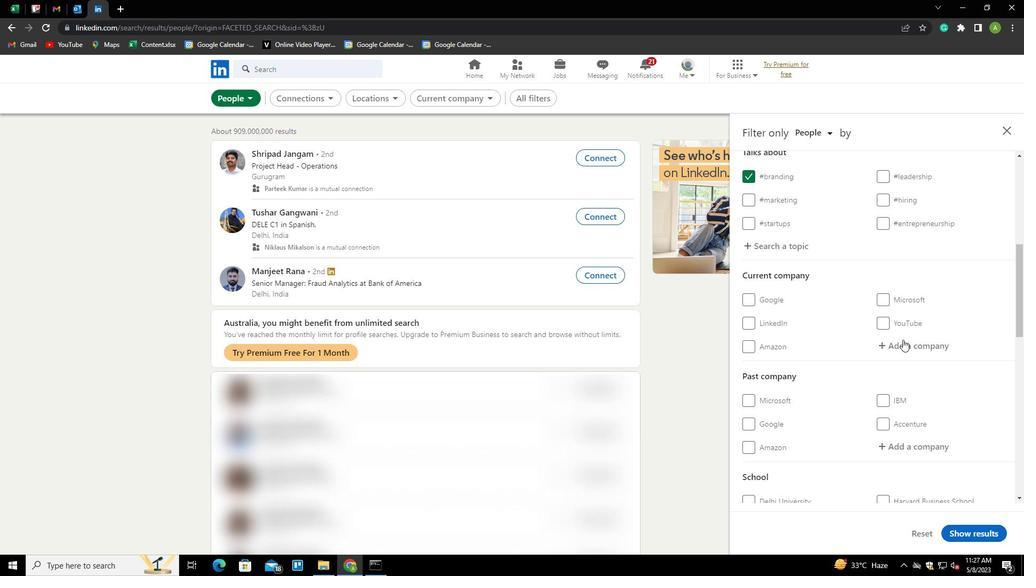 
Action: Mouse moved to (900, 341)
Screenshot: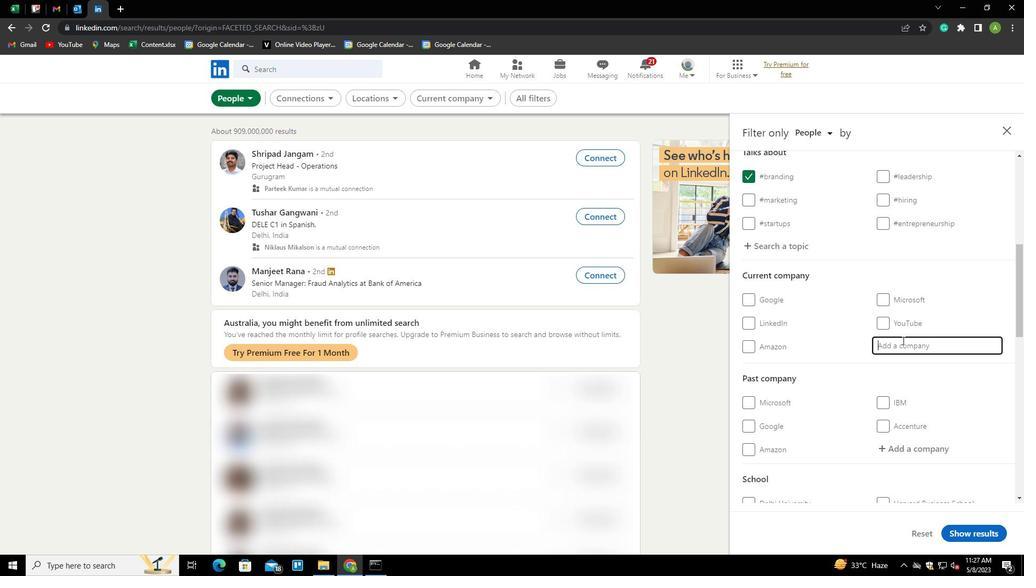 
Action: Key pressed <Key.shift><Key.shift><Key.shift><Key.shift>M.<Key.space><Key.shift>GHEEWALA<Key.space><Key.shift>GOBAL<Key.space><Key.shift>H<Key.backspace><Key.backspace><Key.backspace><Key.backspace><Key.backspace><Key.backspace>LOBAL<Key.space><Key.shift><Key.shift><Key.shift><Key.shift><Key.shift><Key.shift><Key.shift><Key.shift><Key.shift><Key.shift><Key.shift>HR<Key.space><Key.shift>CONSULI<Key.backspace>TANTS<Key.down><Key.enter>
Screenshot: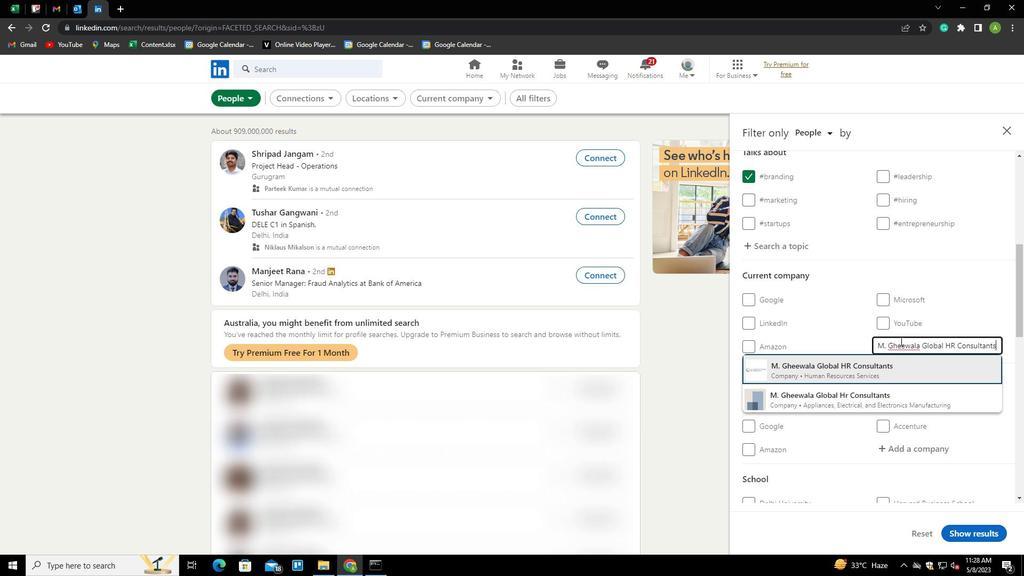 
Action: Mouse scrolled (900, 341) with delta (0, 0)
Screenshot: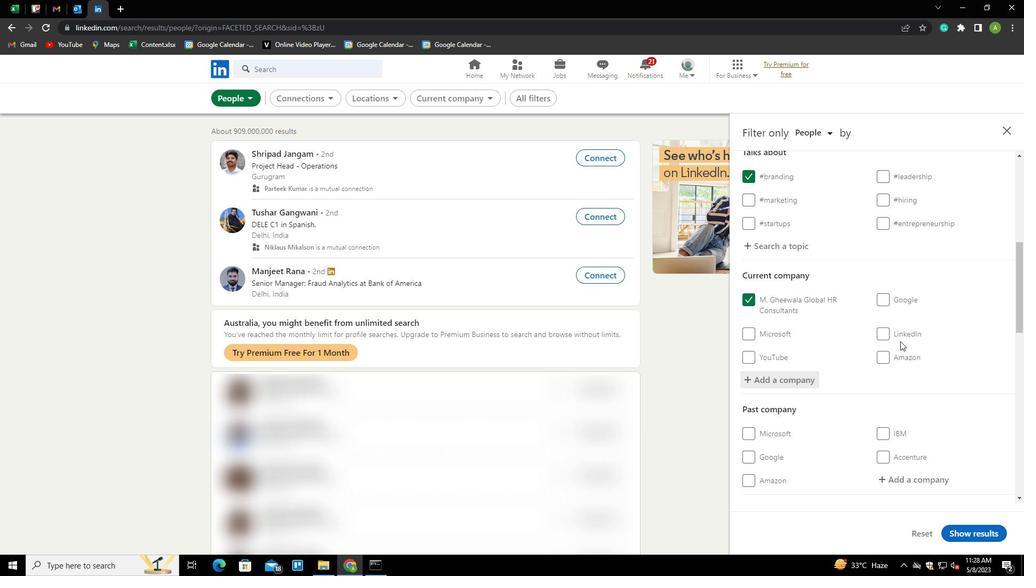 
Action: Mouse scrolled (900, 341) with delta (0, 0)
Screenshot: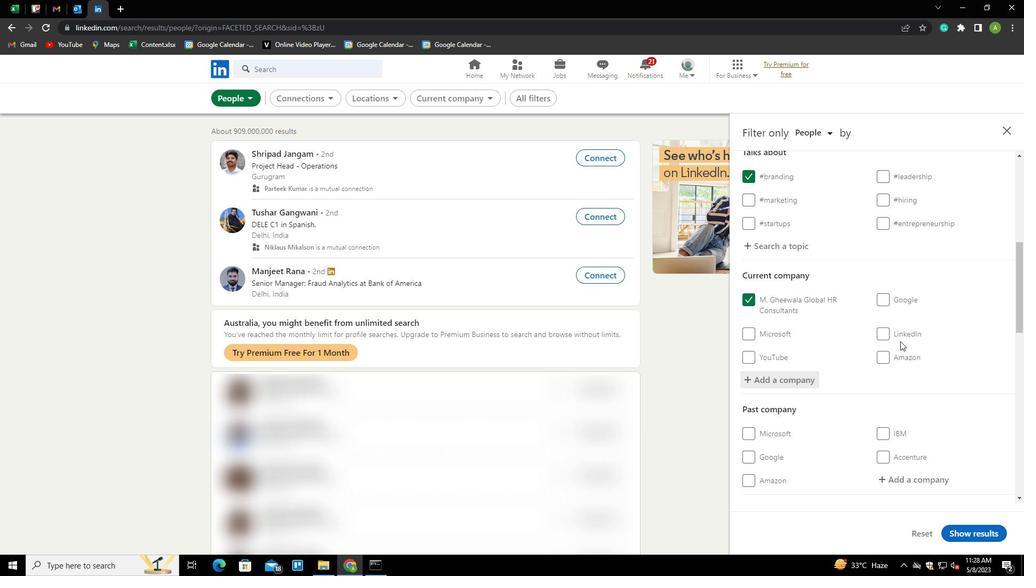 
Action: Mouse scrolled (900, 341) with delta (0, 0)
Screenshot: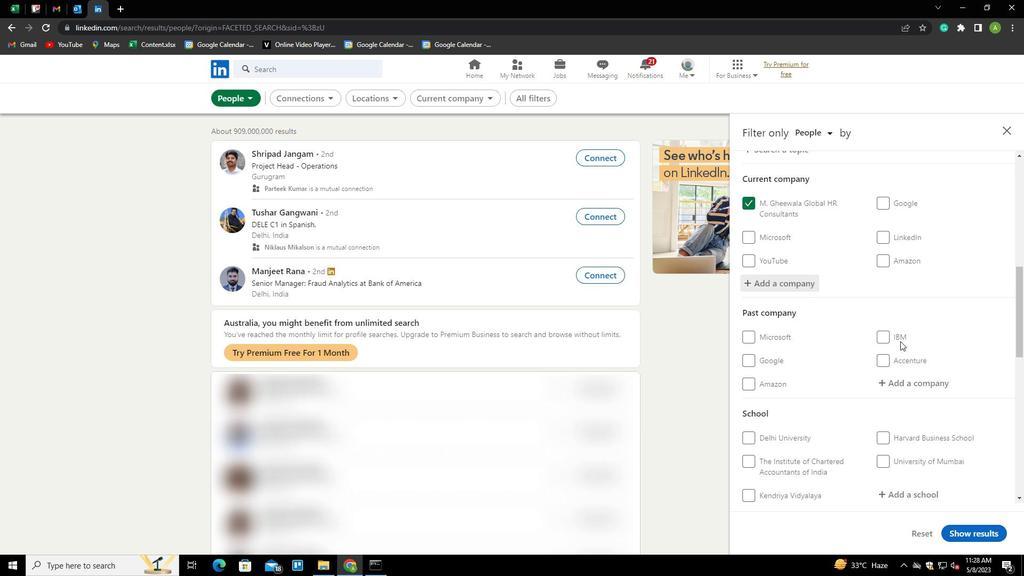 
Action: Mouse scrolled (900, 341) with delta (0, 0)
Screenshot: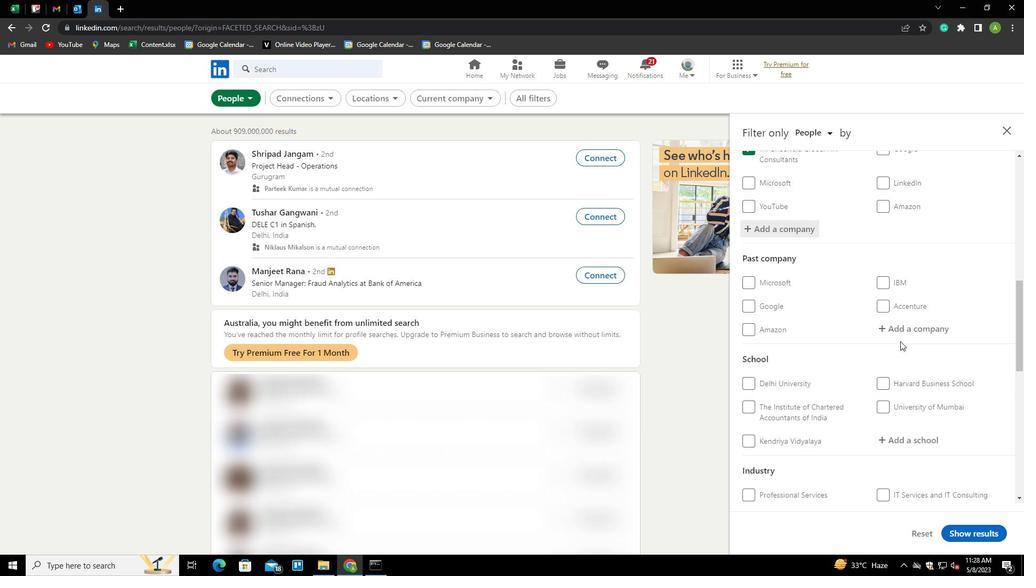 
Action: Mouse scrolled (900, 341) with delta (0, 0)
Screenshot: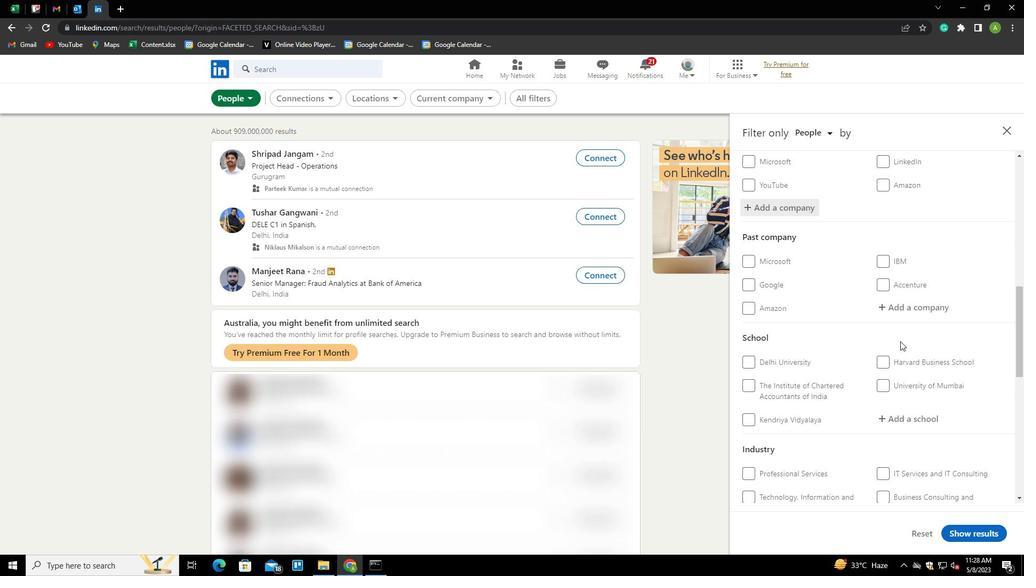 
Action: Mouse moved to (909, 325)
Screenshot: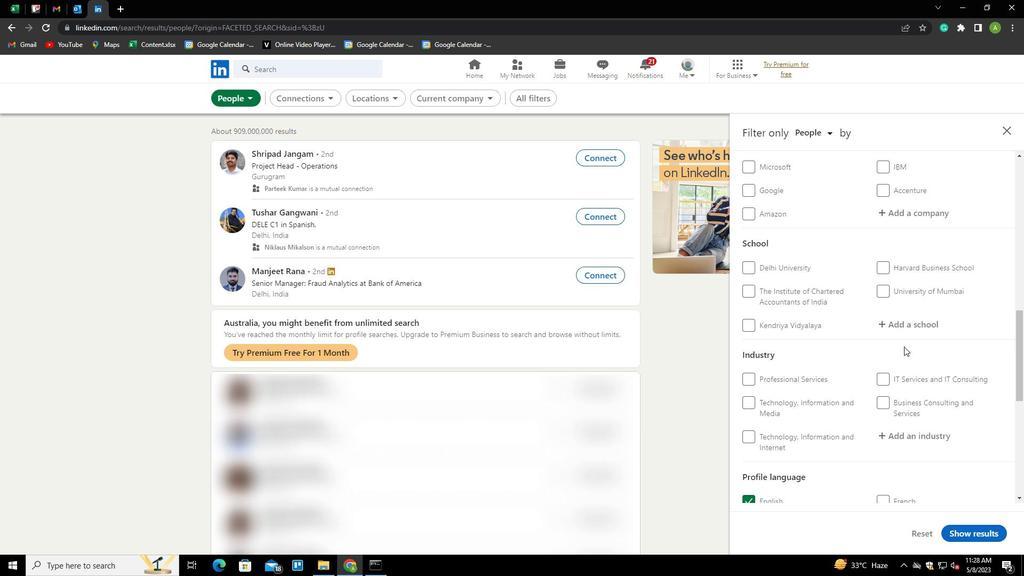 
Action: Mouse pressed left at (909, 325)
Screenshot: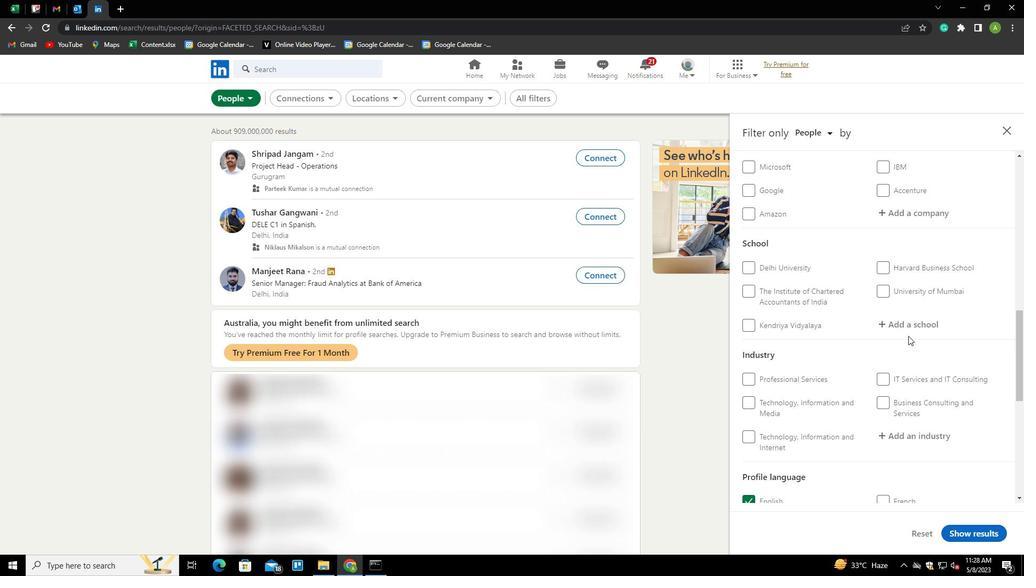 
Action: Key pressed <Key.shift>
Screenshot: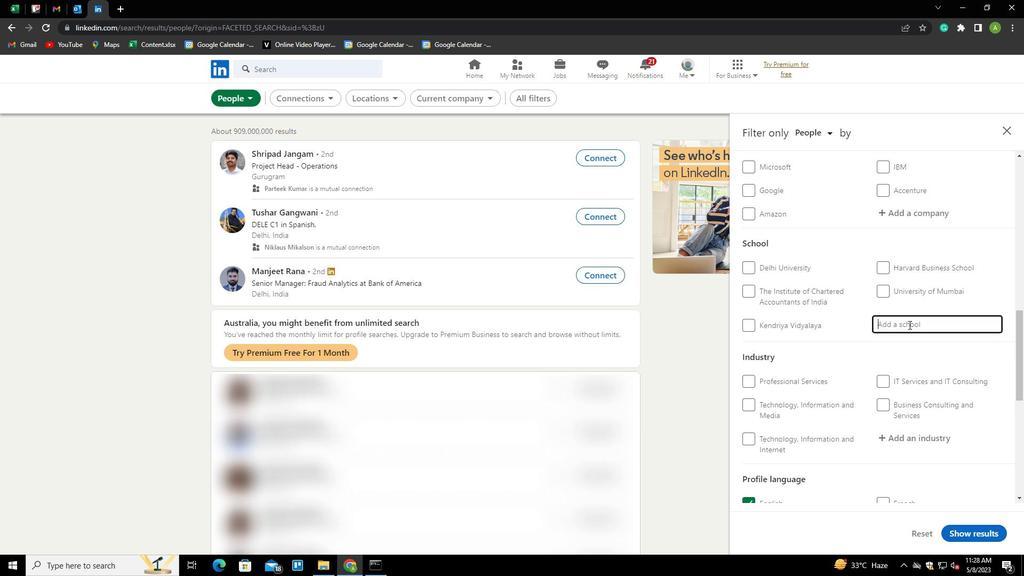 
Action: Mouse moved to (910, 325)
Screenshot: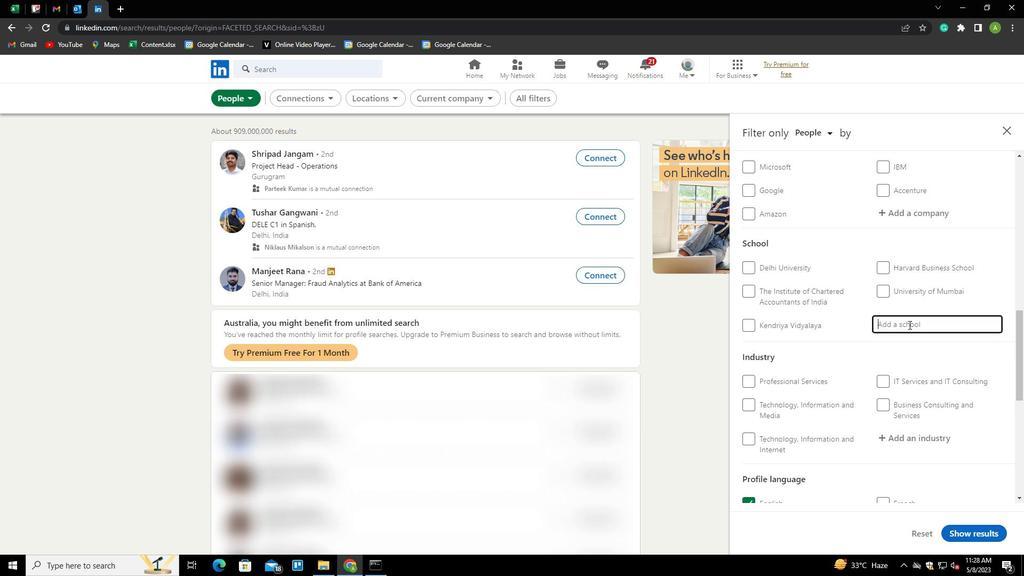 
Action: Key pressed ACHARYA<Key.space><Key.shift>NAGARJUNA<Key.space>UNIVERSITY<Key.down><Key.enter>
Screenshot: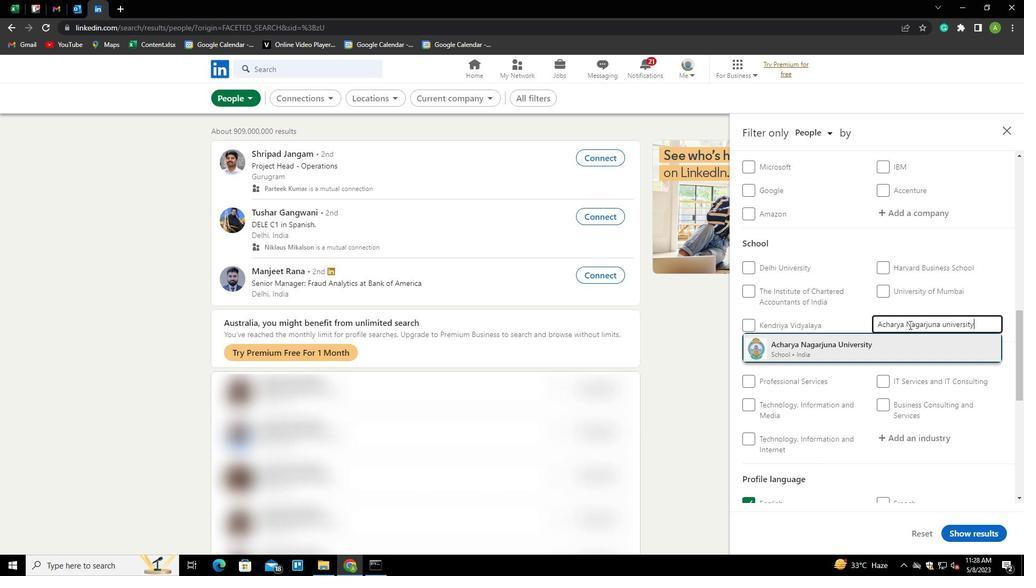 
Action: Mouse moved to (912, 324)
Screenshot: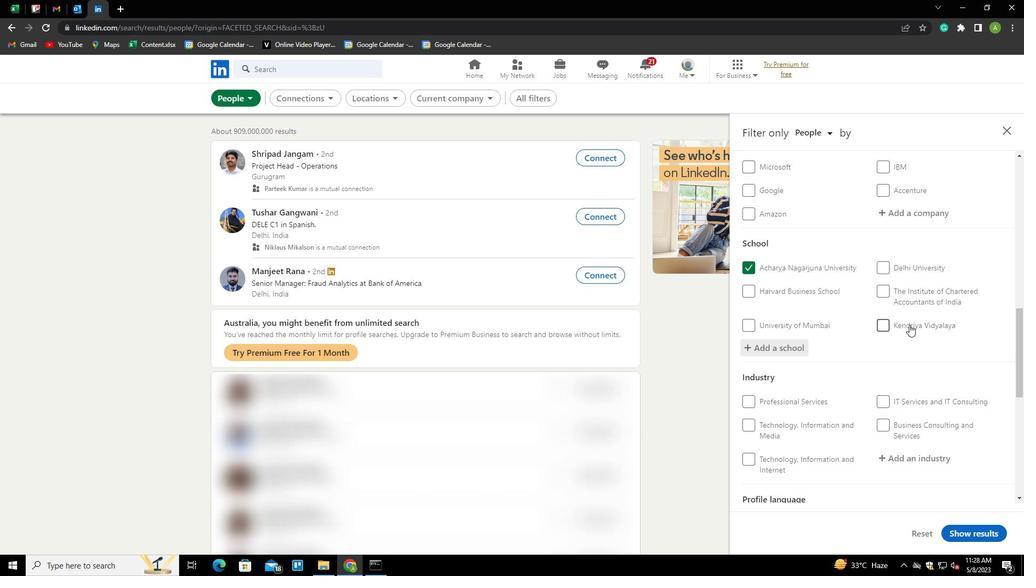 
Action: Mouse scrolled (912, 323) with delta (0, 0)
Screenshot: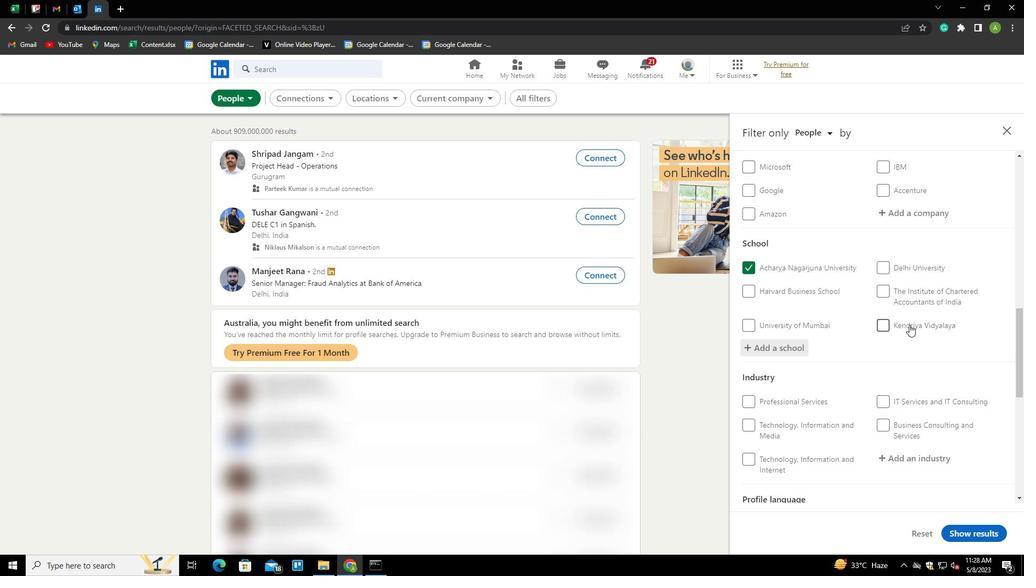 
Action: Mouse scrolled (912, 323) with delta (0, 0)
Screenshot: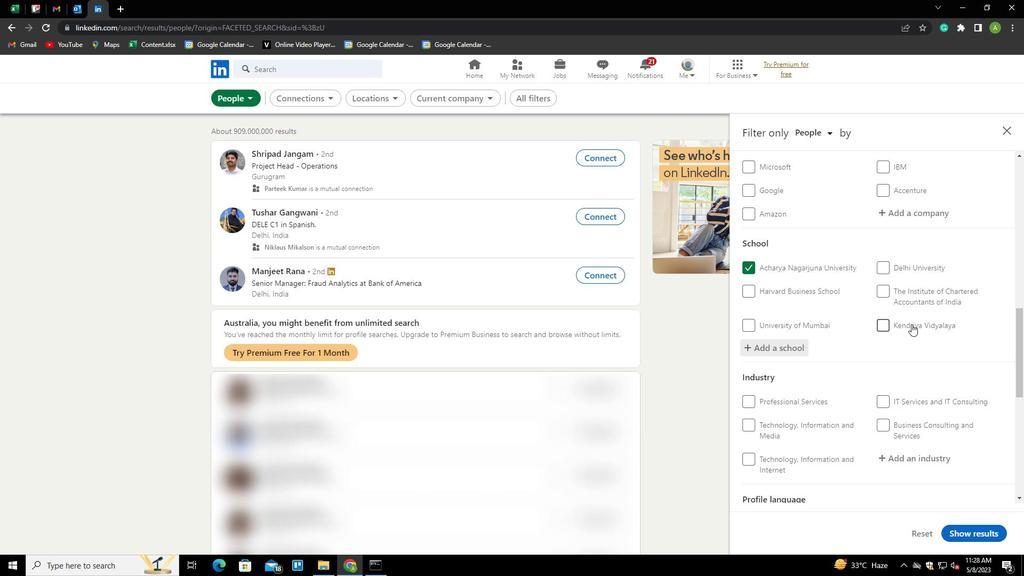 
Action: Mouse scrolled (912, 323) with delta (0, 0)
Screenshot: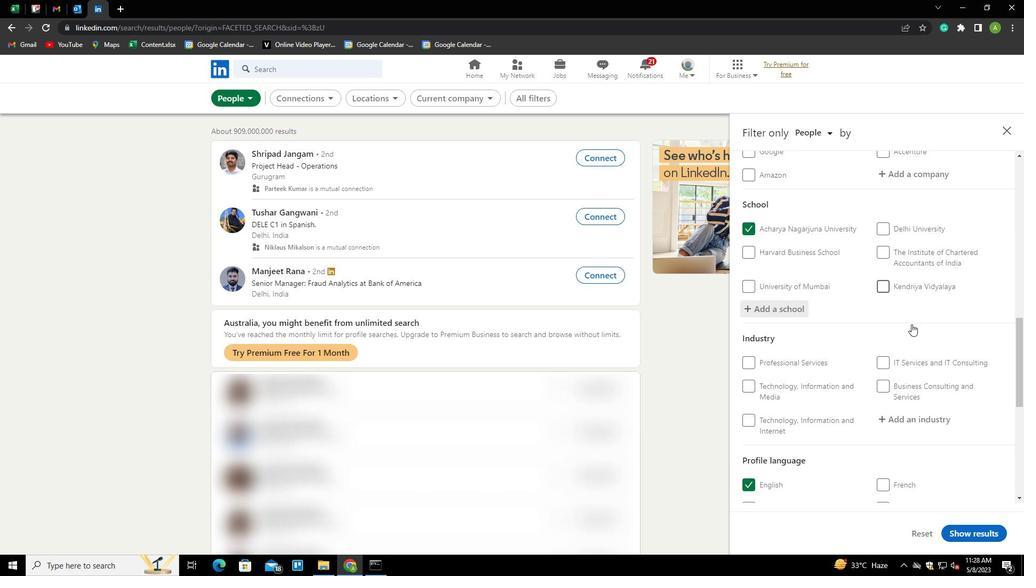 
Action: Mouse moved to (905, 301)
Screenshot: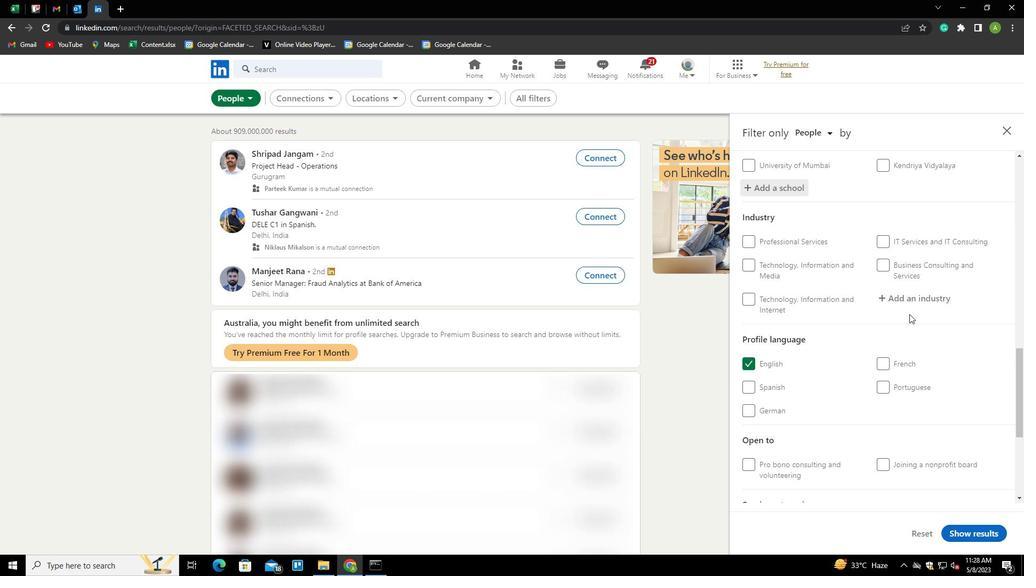
Action: Mouse pressed left at (905, 301)
Screenshot: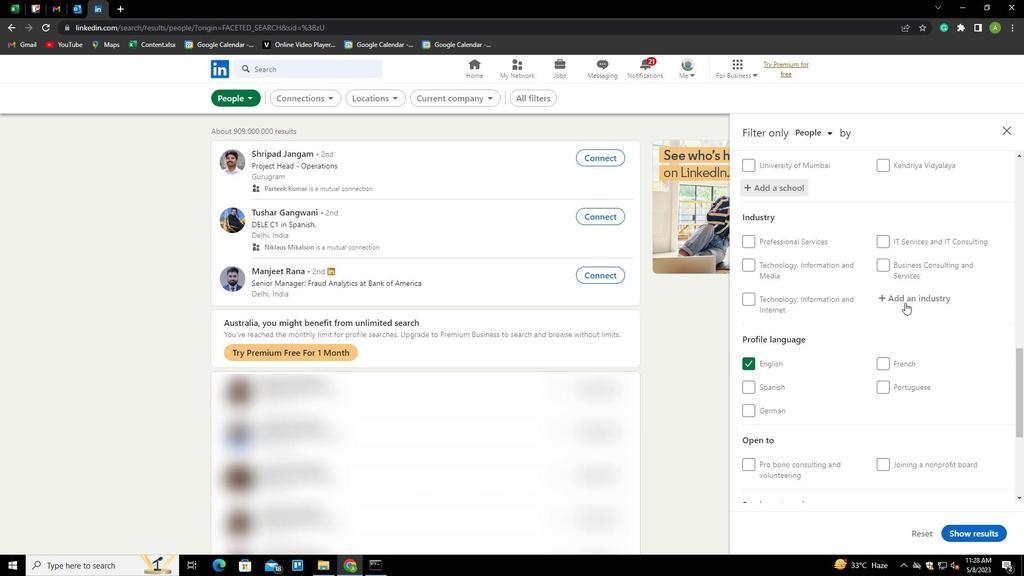 
Action: Mouse moved to (904, 301)
Screenshot: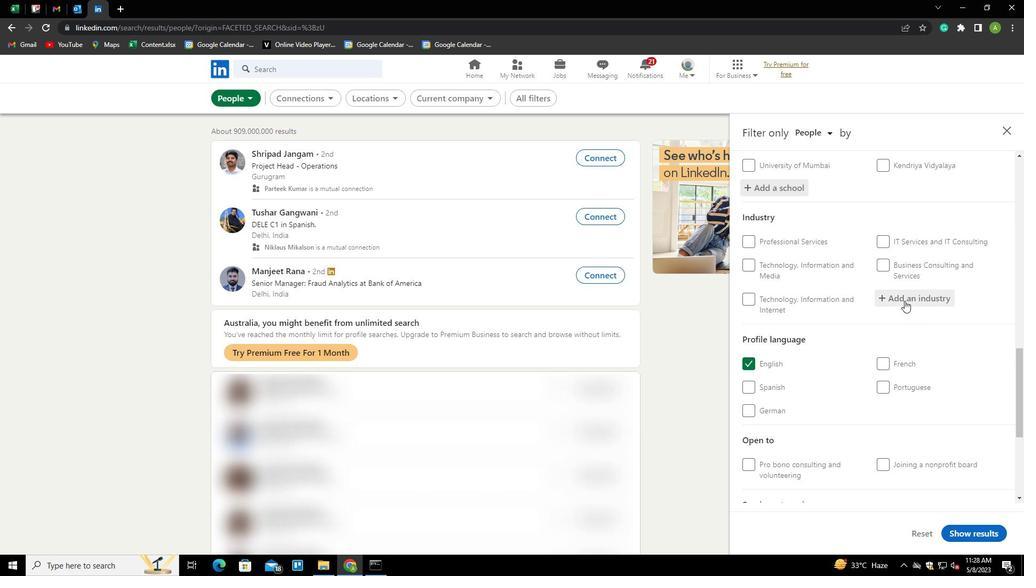 
Action: Key pressed <Key.shift>E
Screenshot: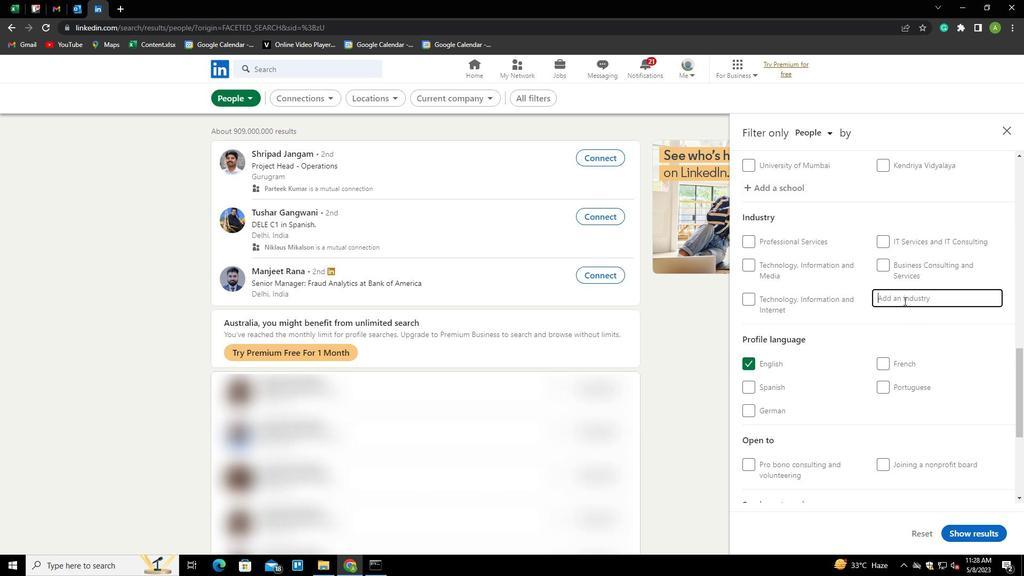 
Action: Mouse moved to (900, 303)
Screenshot: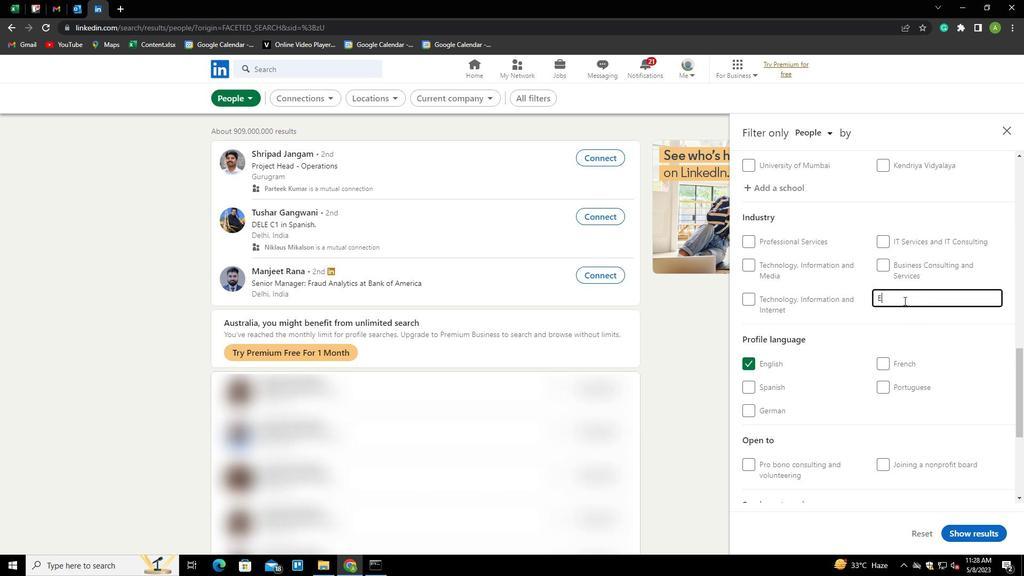 
Action: Key pressed CONOMIC<Key.space><Key.shift>PROGRAMS<Key.down><Key.enter>
Screenshot: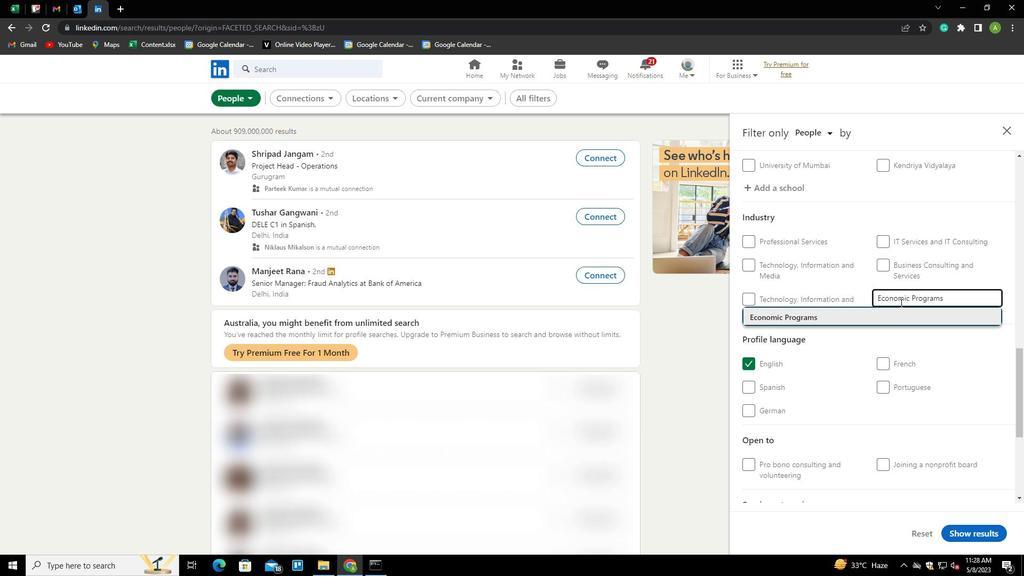 
Action: Mouse scrolled (900, 302) with delta (0, 0)
Screenshot: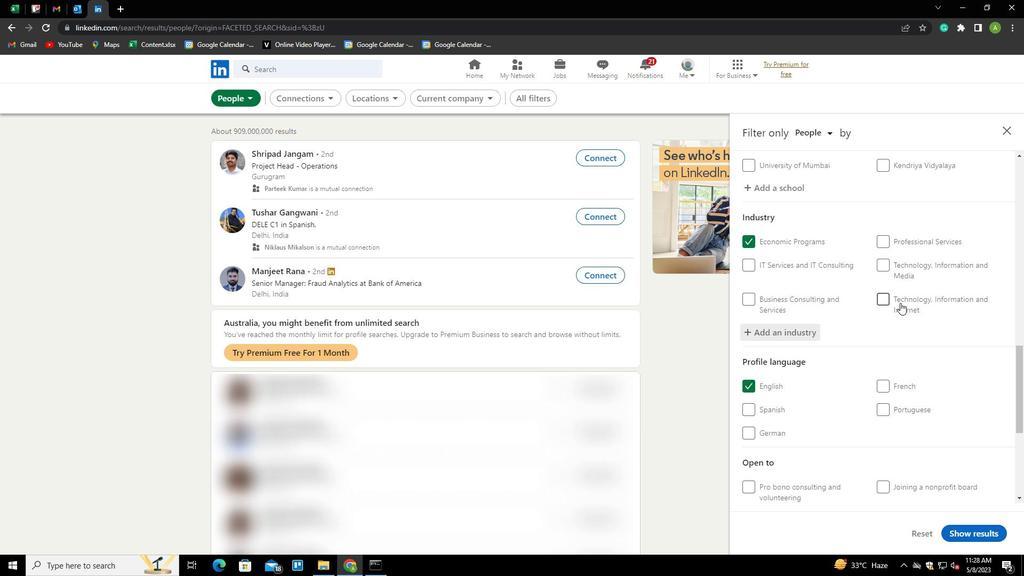 
Action: Mouse scrolled (900, 302) with delta (0, 0)
Screenshot: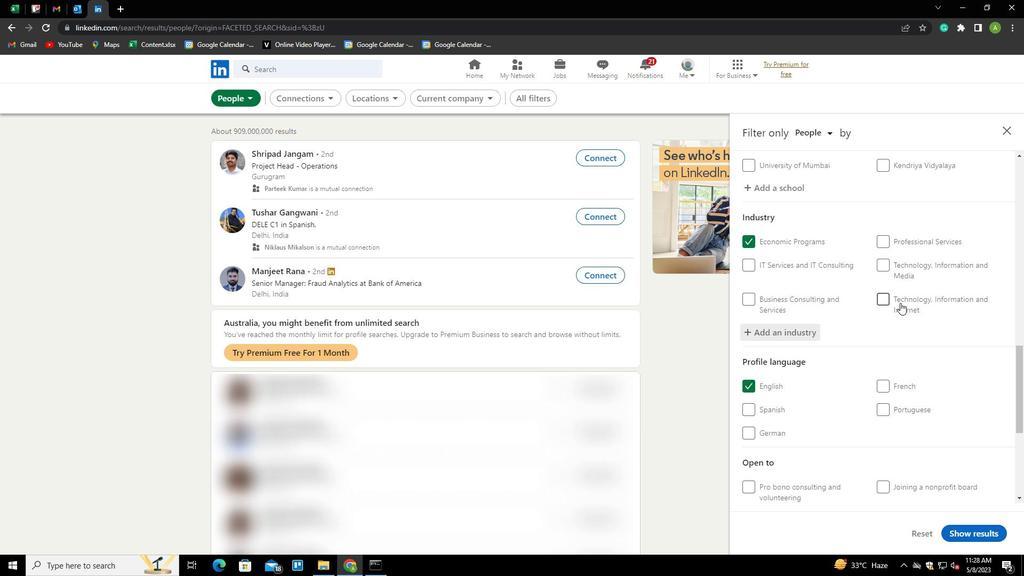 
Action: Mouse scrolled (900, 302) with delta (0, 0)
Screenshot: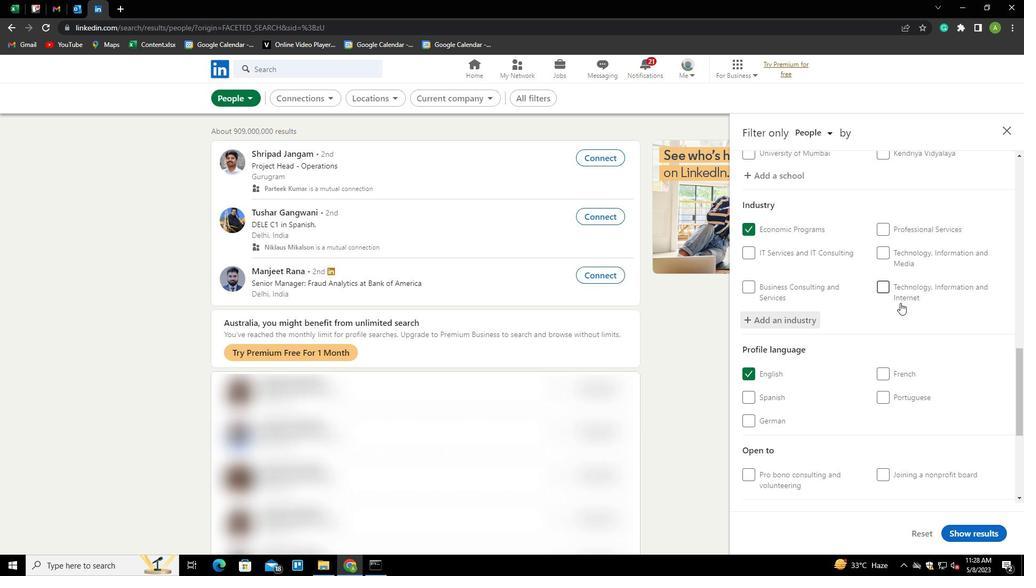 
Action: Mouse scrolled (900, 302) with delta (0, 0)
Screenshot: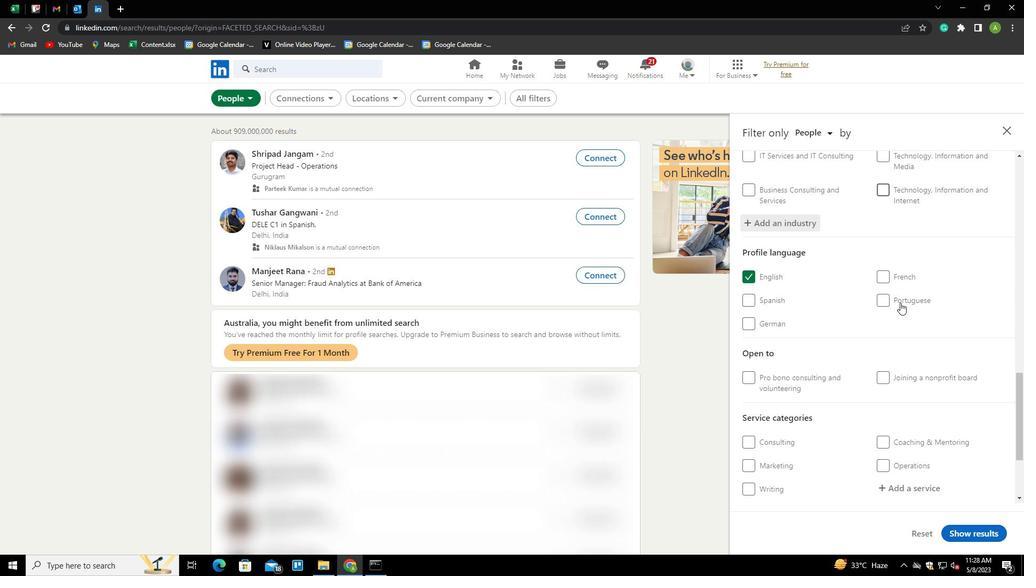 
Action: Mouse scrolled (900, 302) with delta (0, 0)
Screenshot: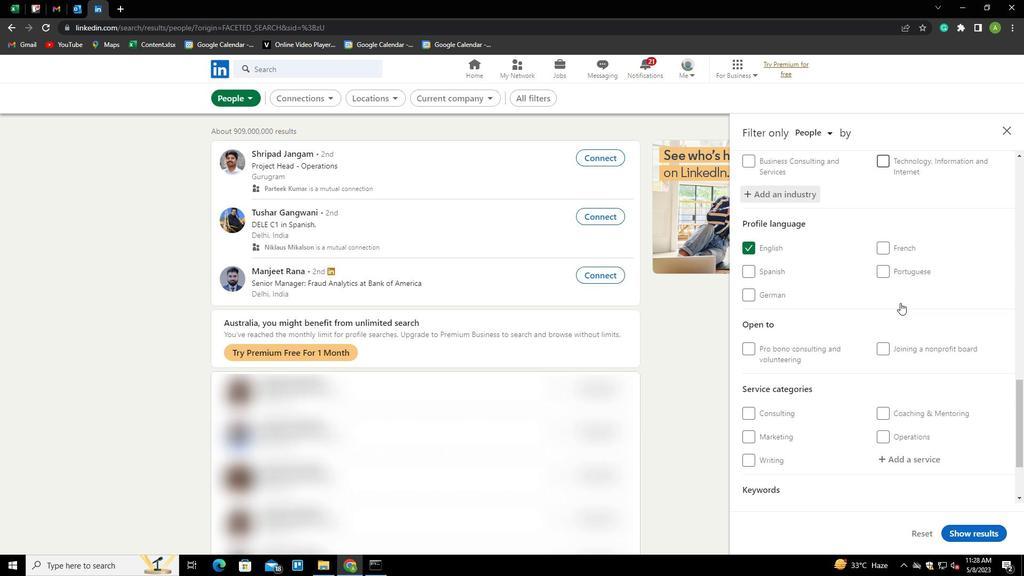 
Action: Mouse moved to (895, 352)
Screenshot: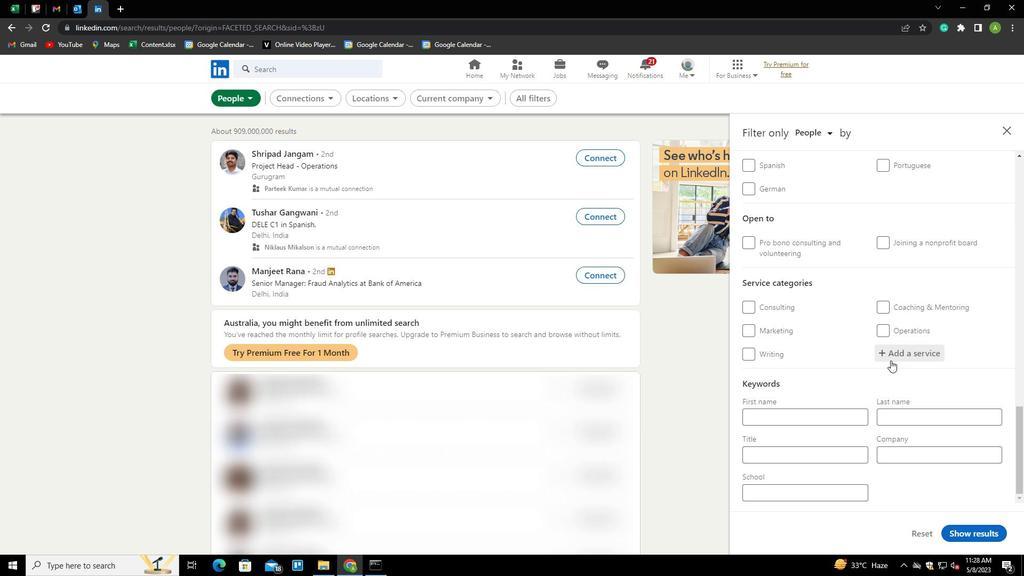 
Action: Mouse pressed left at (895, 352)
Screenshot: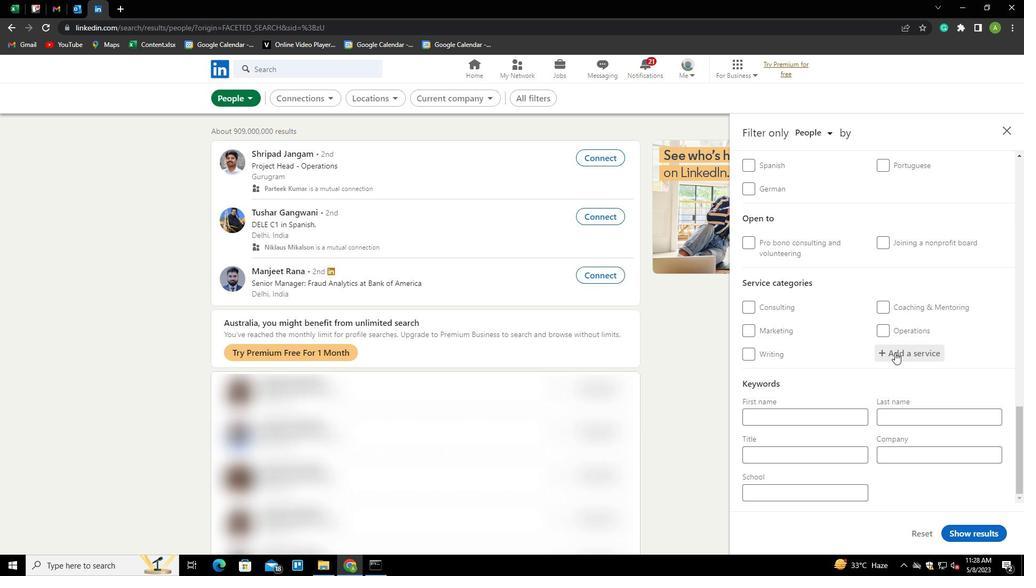 
Action: Key pressed <Key.shift><Key.shift><Key.shift><Key.shift><Key.shift><Key.shift><Key.shift><Key.shift><Key.shift><Key.shift><Key.shift><Key.shift><Key.shift><Key.shift><Key.shift><Key.shift><Key.shift><Key.shift><Key.shift><Key.shift><Key.shift><Key.shift><Key.shift><Key.shift><Key.shift><Key.shift><Key.shift><Key.shift><Key.shift><Key.shift><Key.shift><Key.shift><Key.shift><Key.shift><Key.shift><Key.shift><Key.shift><Key.shift><Key.shift><Key.shift><Key.shift><Key.shift><Key.shift><Key.shift><Key.shift><Key.shift><Key.shift><Key.shift><Key.shift><Key.shift><Key.shift><Key.shift><Key.shift><Key.shift><Key.shift><Key.shift><Key.shift><Key.shift>SUPPORT<Key.space><Key.shift><Key.backspace><Key.shift>TECHNICAL<Key.space><Key.shift>WRITING
Screenshot: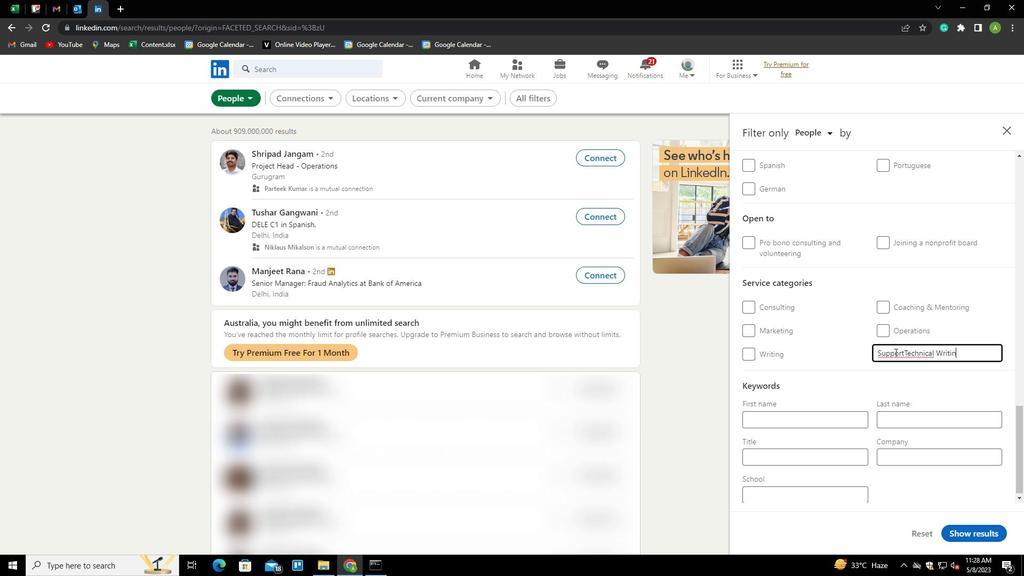 
Action: Mouse moved to (896, 352)
Screenshot: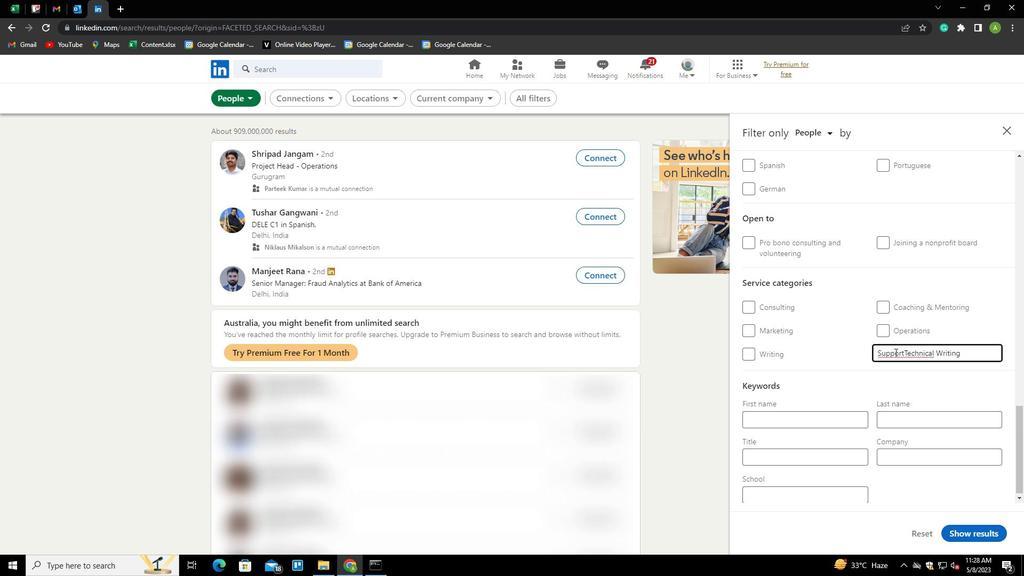 
Action: Mouse scrolled (896, 351) with delta (0, 0)
Screenshot: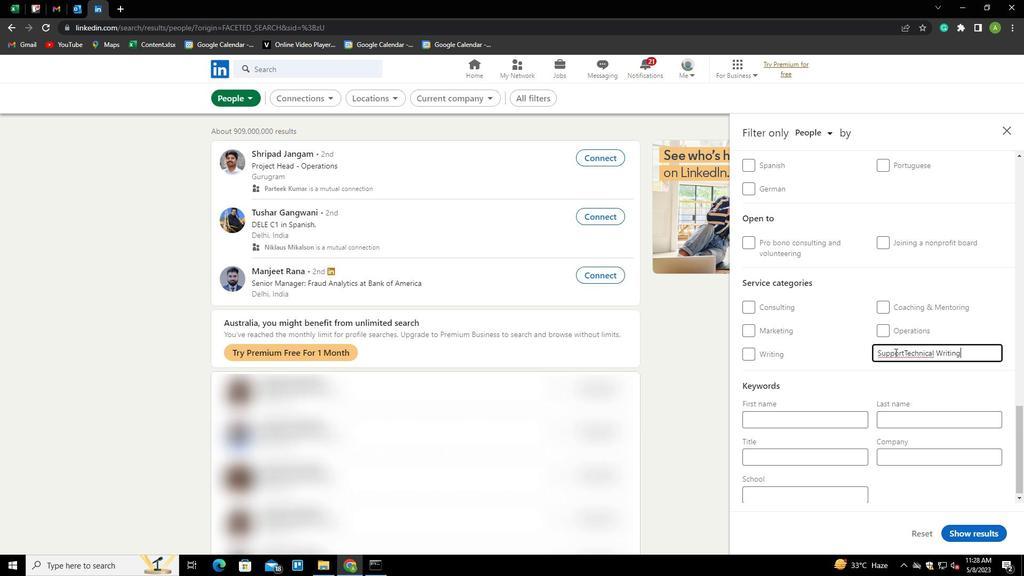 
Action: Mouse scrolled (896, 351) with delta (0, 0)
Screenshot: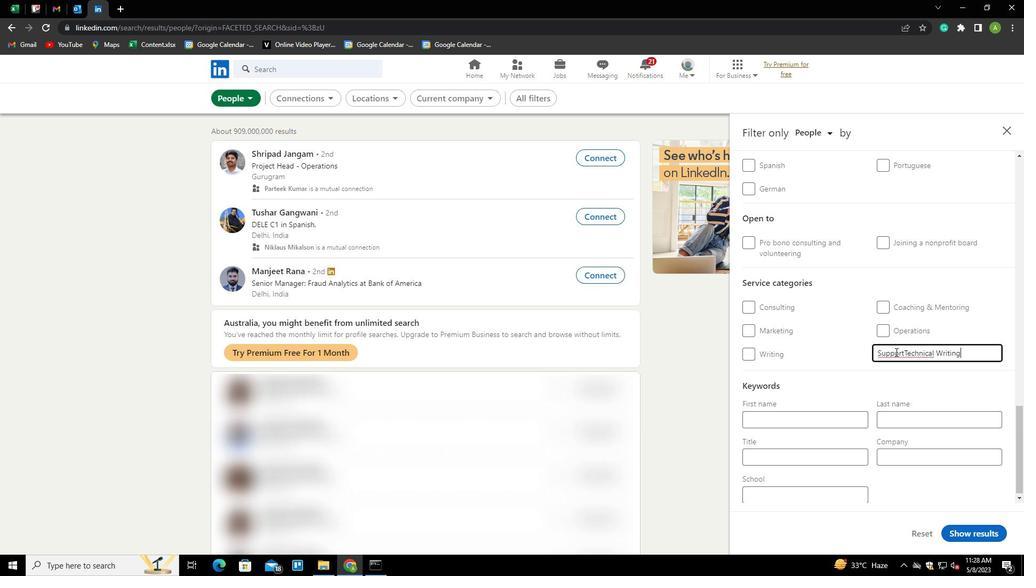 
Action: Mouse scrolled (896, 351) with delta (0, 0)
Screenshot: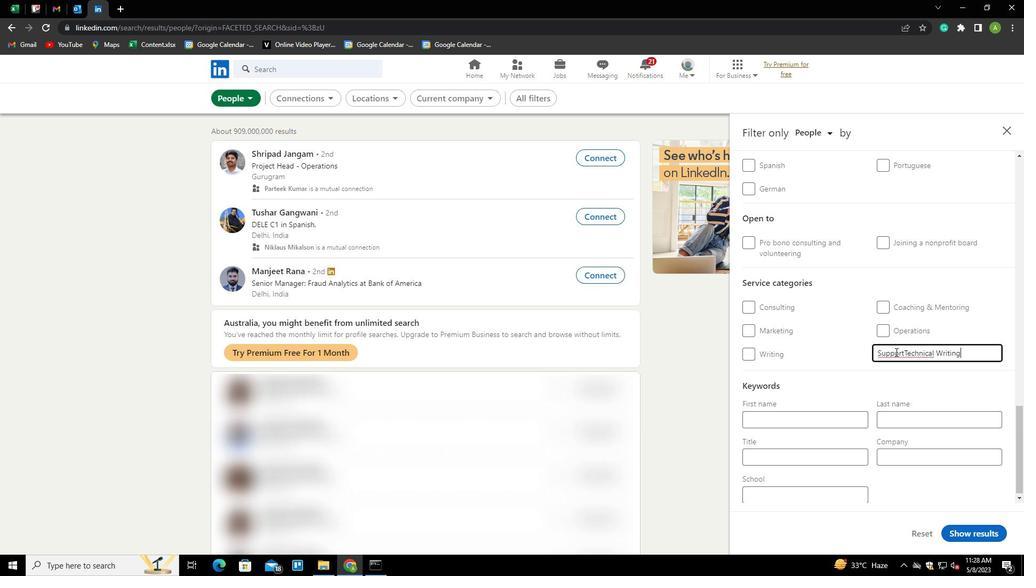 
Action: Mouse scrolled (896, 351) with delta (0, 0)
Screenshot: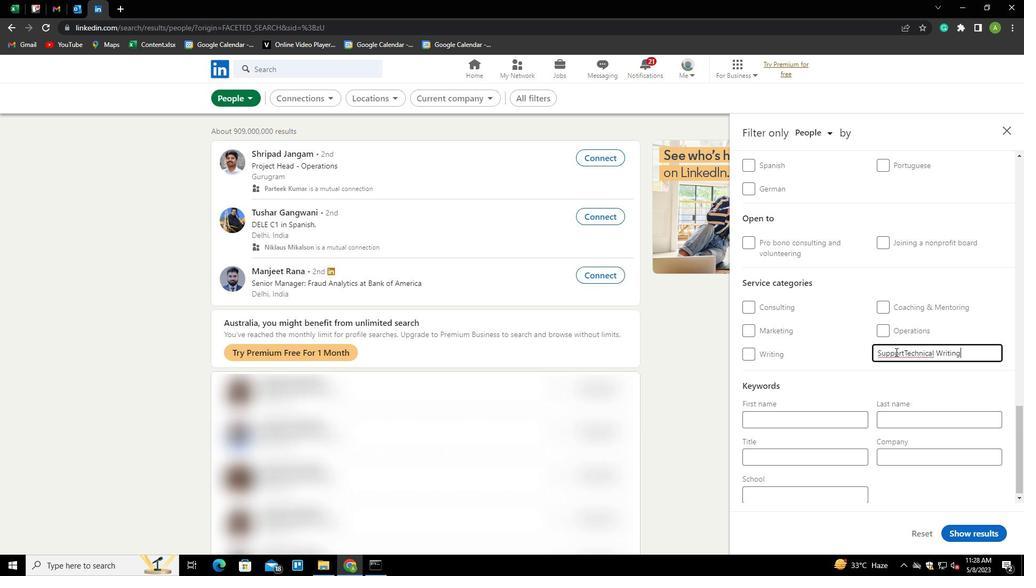 
Action: Mouse scrolled (896, 351) with delta (0, 0)
Screenshot: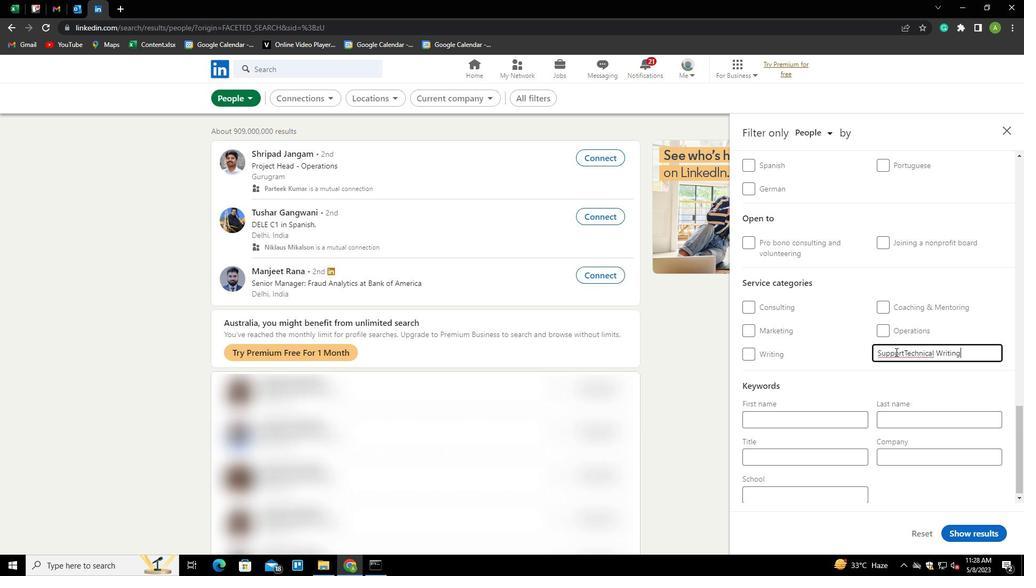 
Action: Mouse scrolled (896, 351) with delta (0, 0)
Screenshot: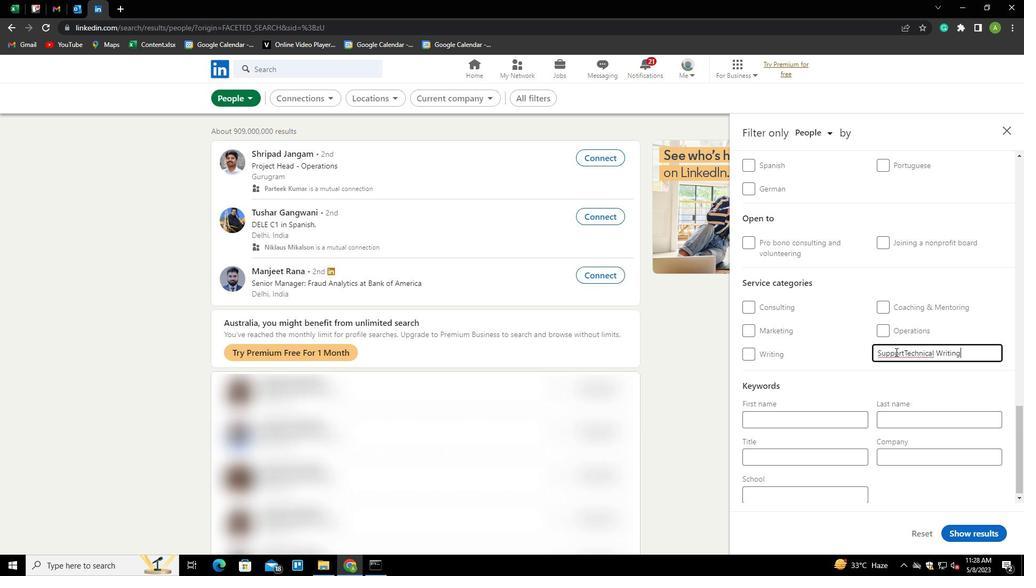 
Action: Mouse moved to (815, 459)
Screenshot: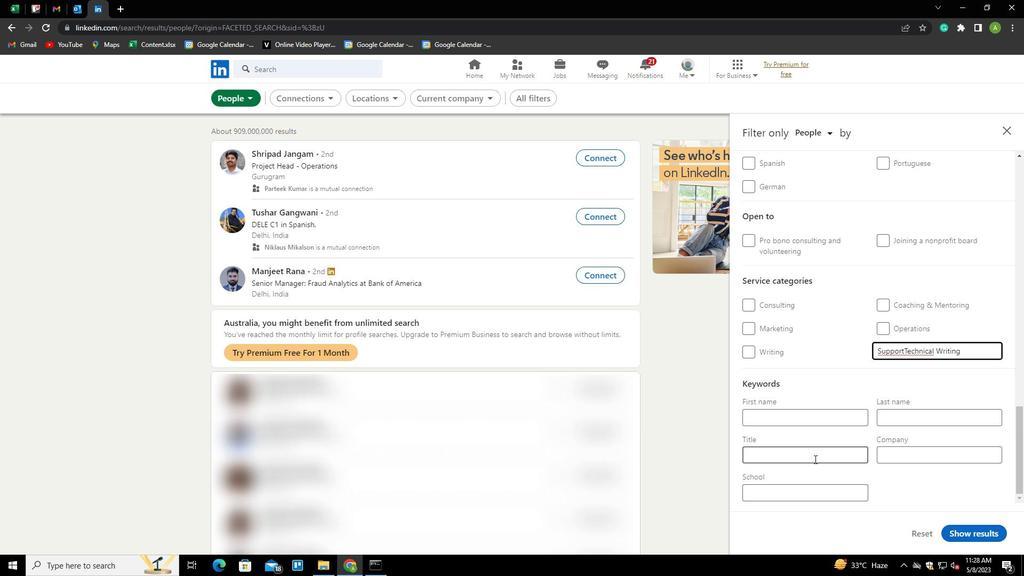 
Action: Mouse pressed left at (815, 459)
Screenshot: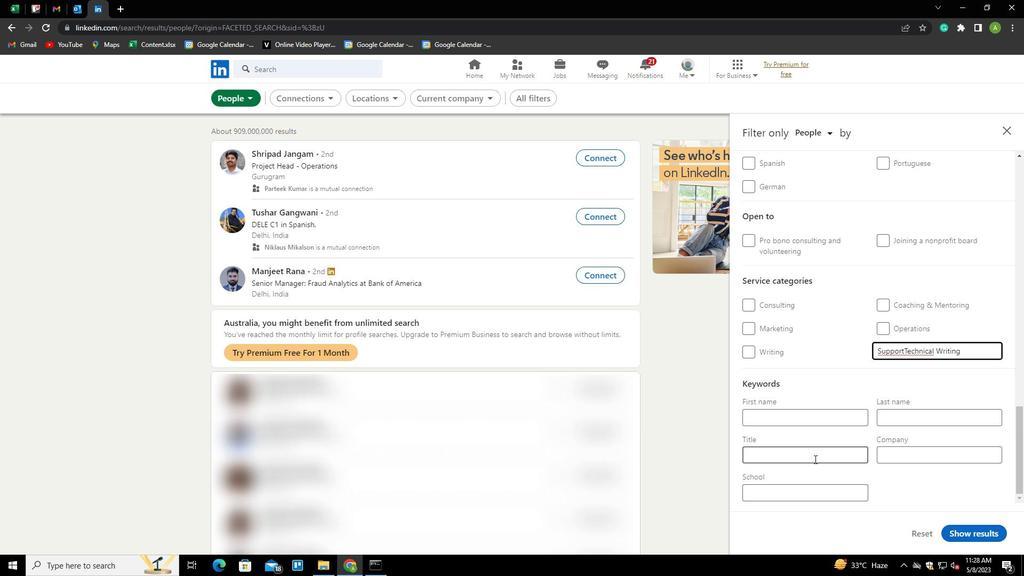 
Action: Mouse moved to (812, 460)
Screenshot: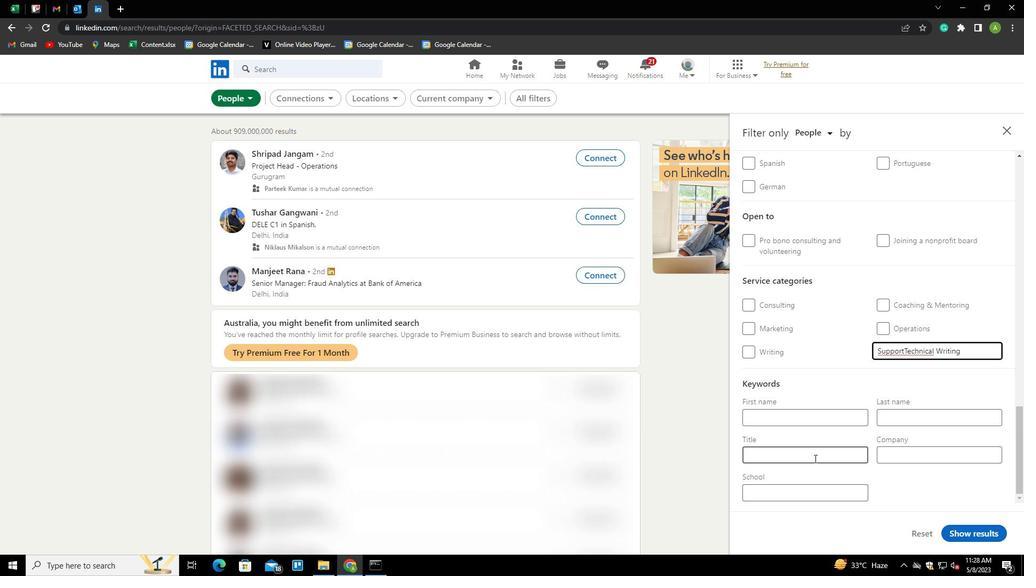 
Action: Key pressed <Key.shift>MANAG<Key.backspace>GING<Key.space><Key.shift><Key.shift><Key.shift><Key.shift><Key.shift>PARTT<Key.backspace>NER
Screenshot: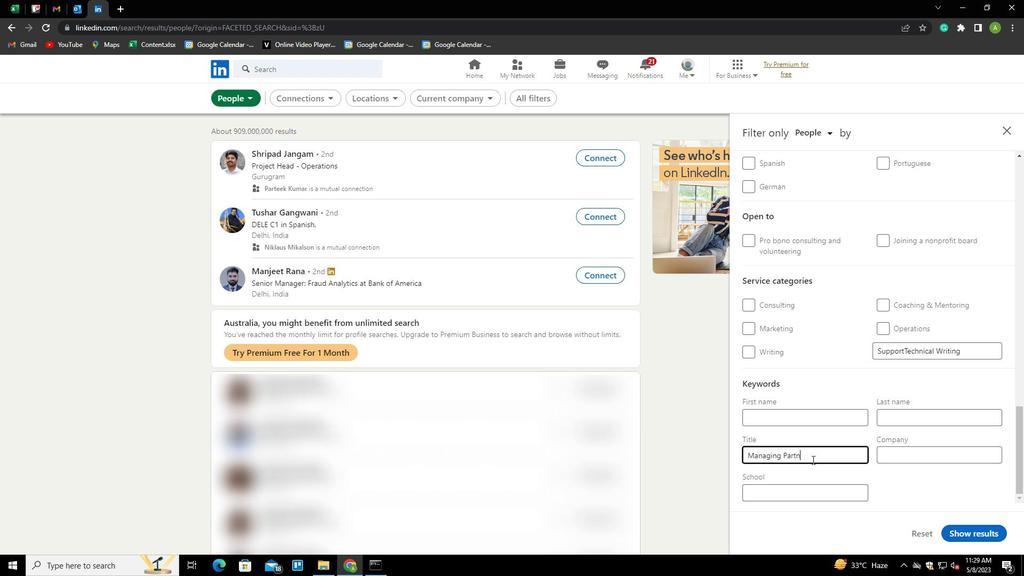 
Action: Mouse moved to (929, 486)
Screenshot: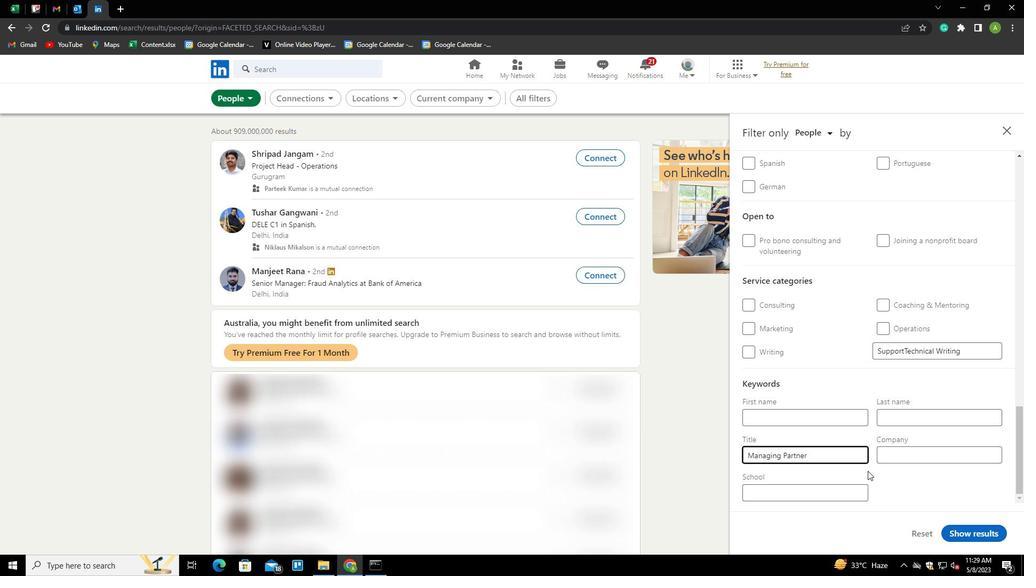 
Action: Mouse pressed left at (929, 486)
Screenshot: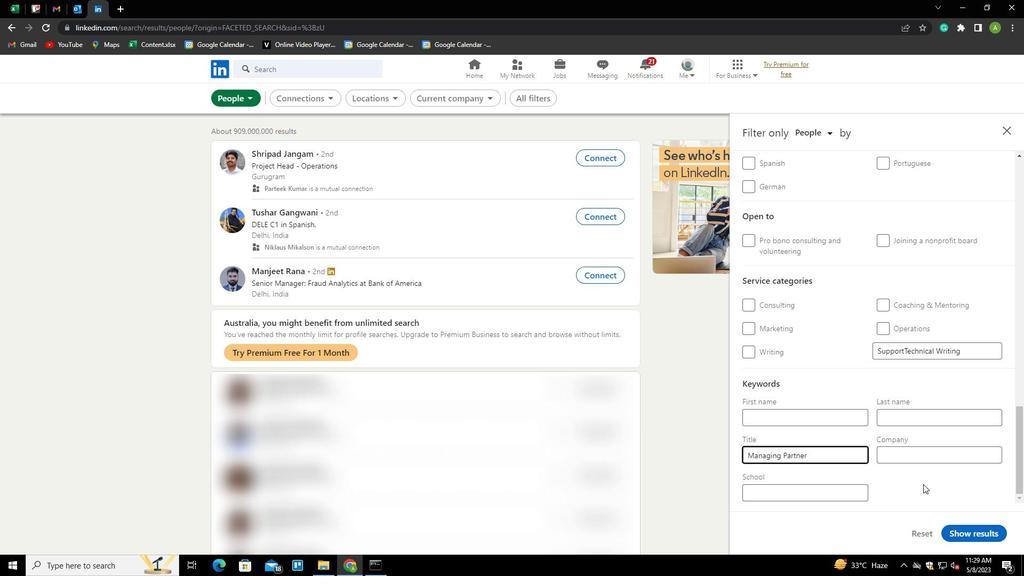 
Action: Mouse moved to (976, 527)
Screenshot: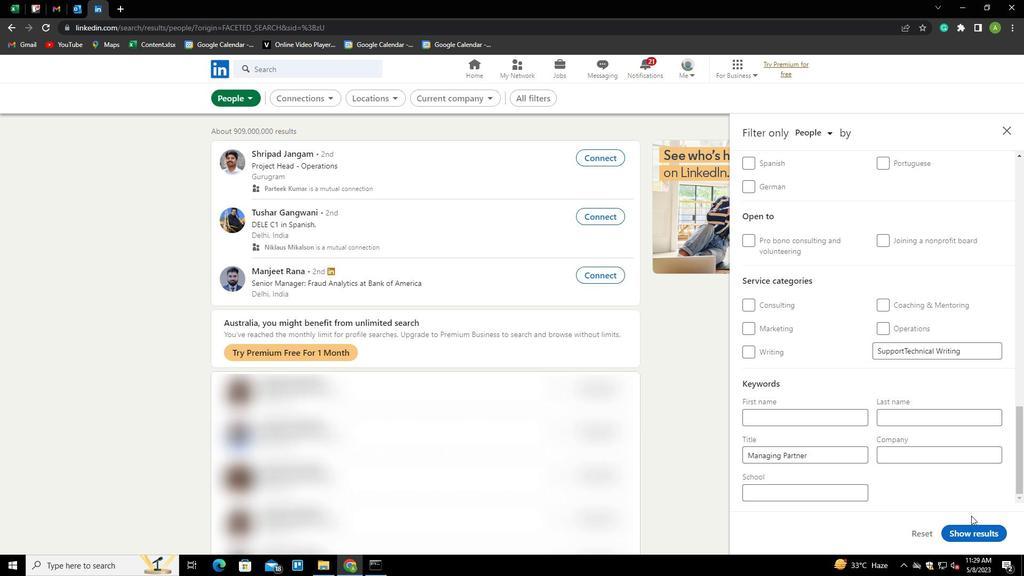 
Action: Mouse pressed left at (976, 527)
Screenshot: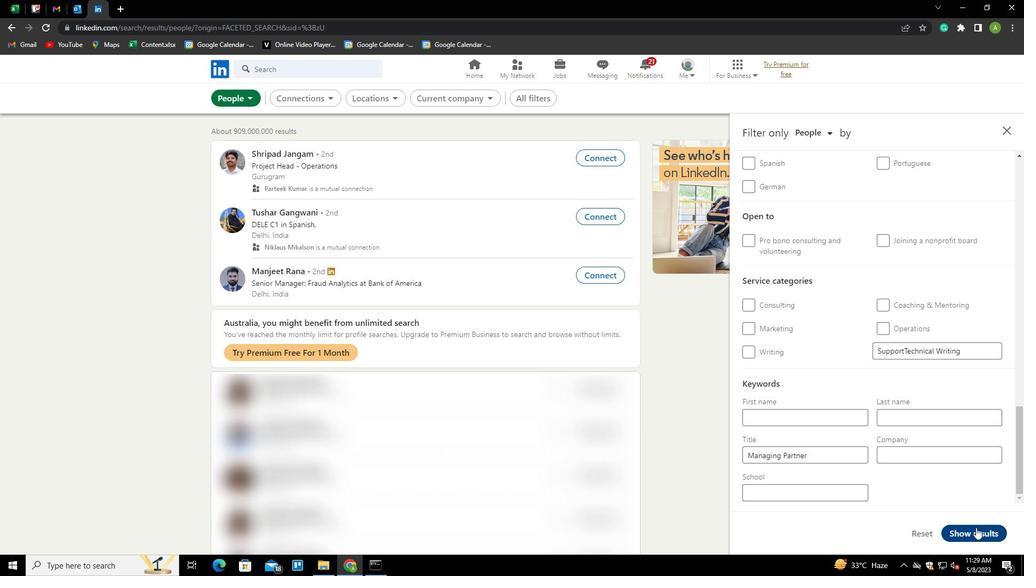 
